 Task: Open a blank sheet, save the file as Society.doc Add Heading 'Aspects of Society:'Aspects of Society: Add the following points with capital alphabetAdd the following points with capital alphabet A.	Education_x000D_
B.	Politics_x000D_
C.	Economy_x000D_
Select the entire thext and change line spacing to  3 Select the entire text and apply  Outside Borders ,change the font size of heading and points to 16
Action: Mouse moved to (15, 21)
Screenshot: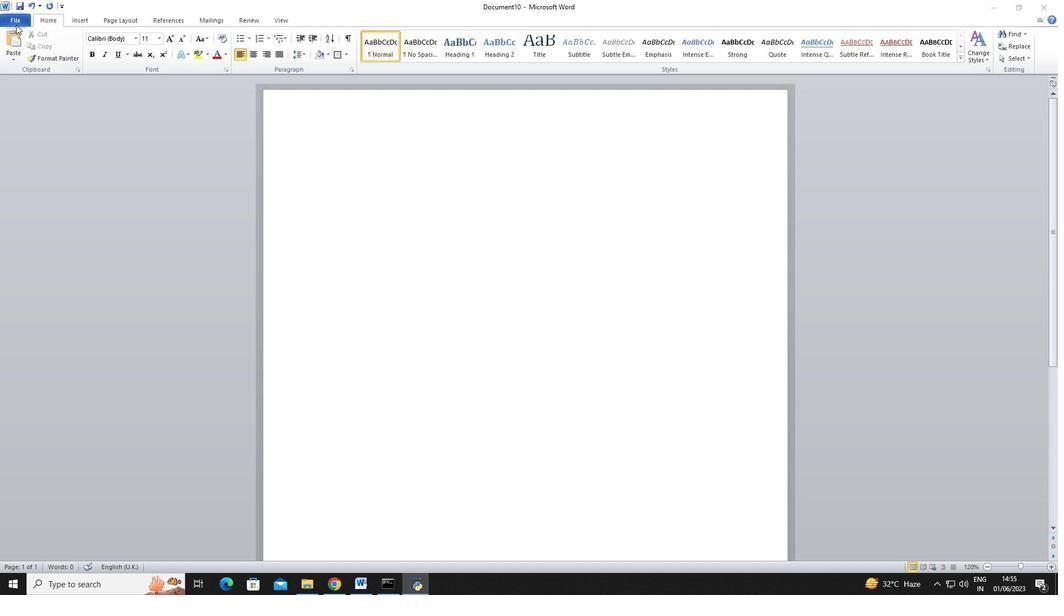 
Action: Mouse pressed left at (15, 21)
Screenshot: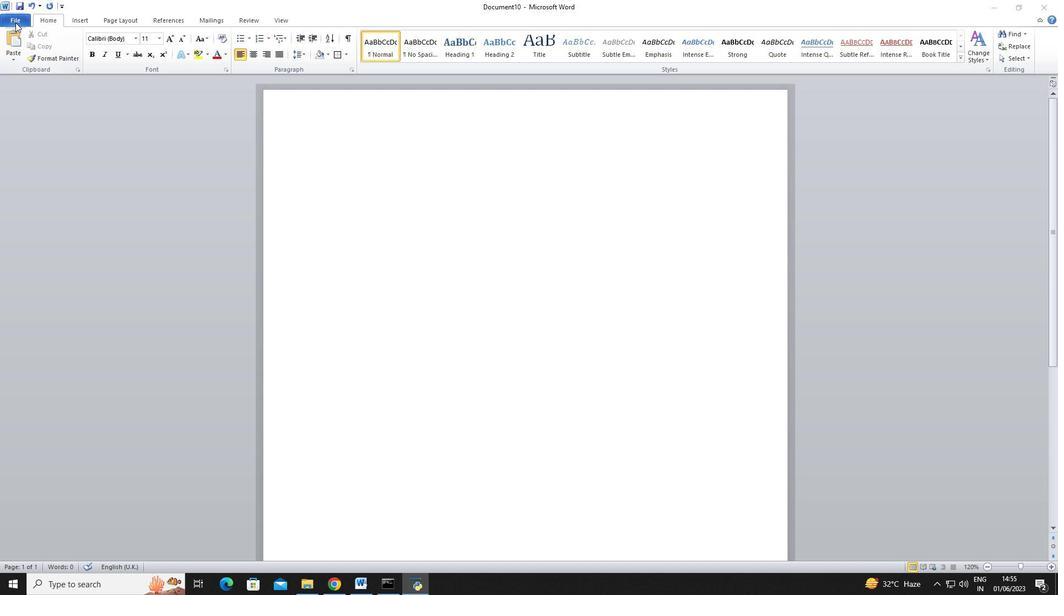 
Action: Mouse pressed left at (15, 21)
Screenshot: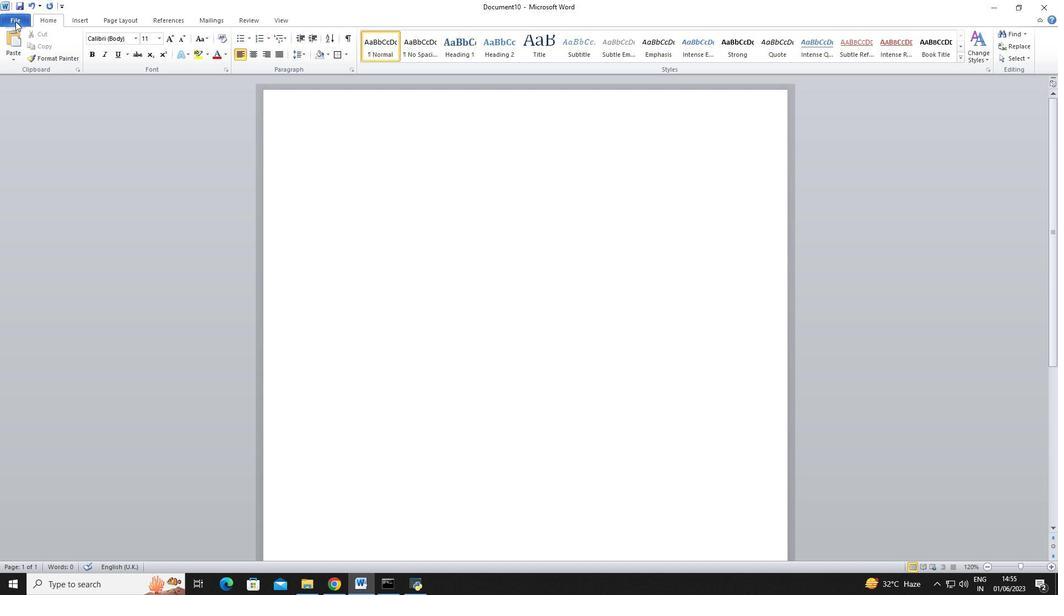 
Action: Mouse moved to (27, 142)
Screenshot: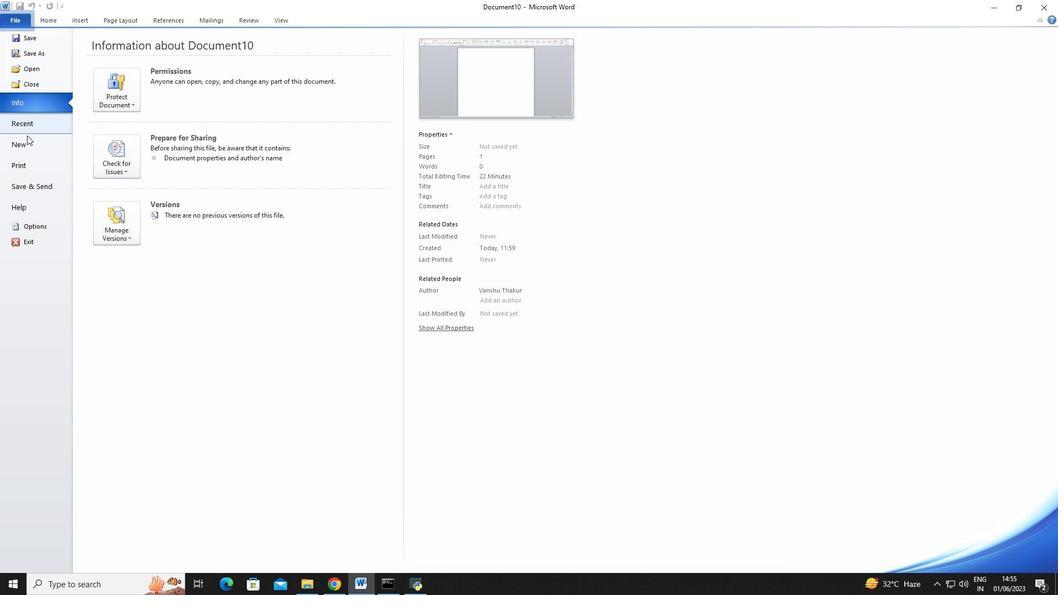 
Action: Mouse pressed left at (27, 142)
Screenshot: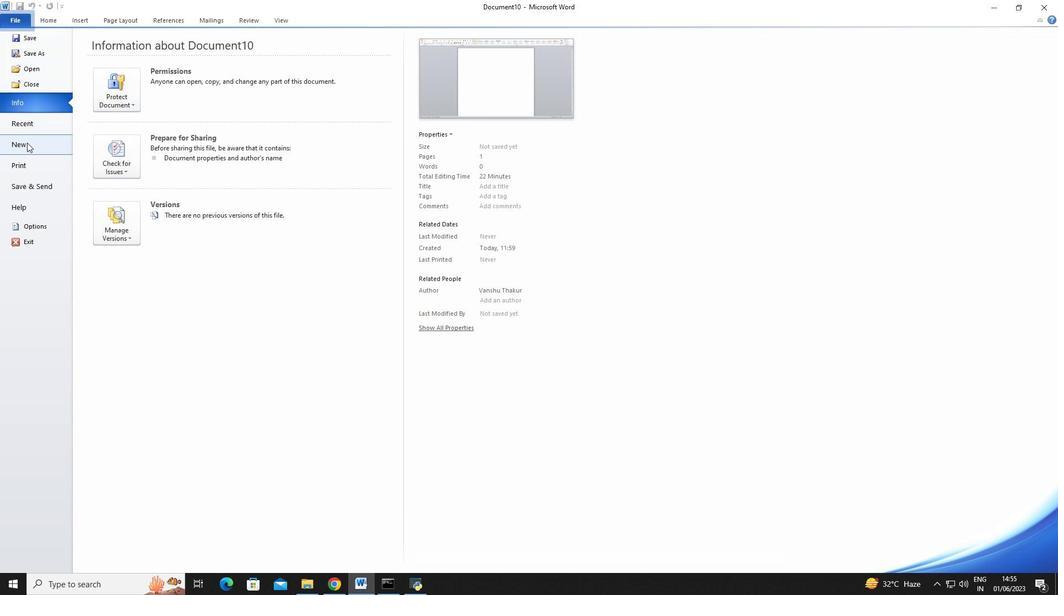 
Action: Mouse moved to (95, 106)
Screenshot: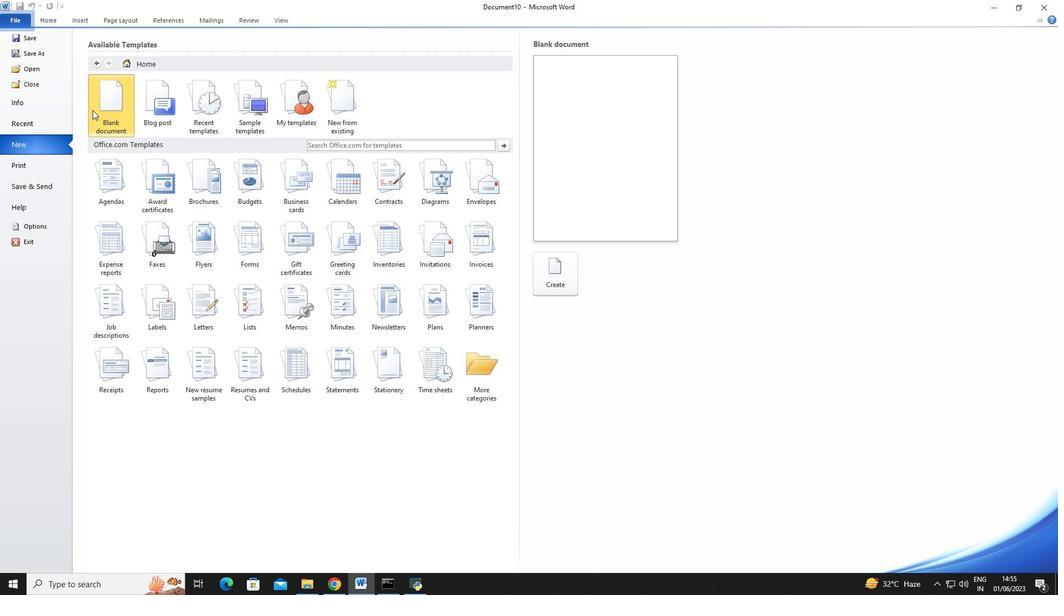 
Action: Mouse pressed left at (95, 106)
Screenshot: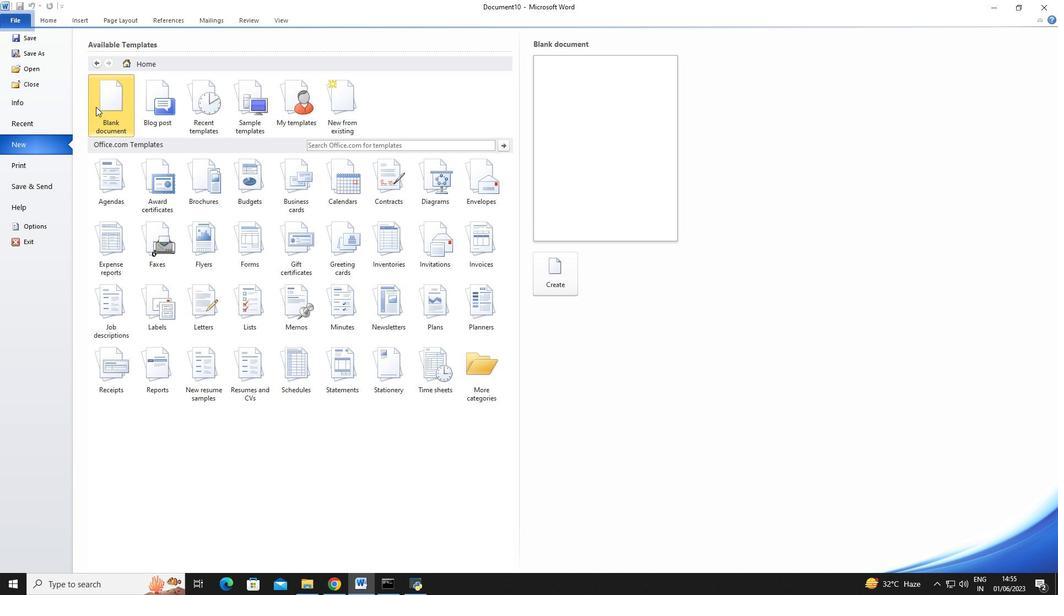 
Action: Mouse moved to (563, 285)
Screenshot: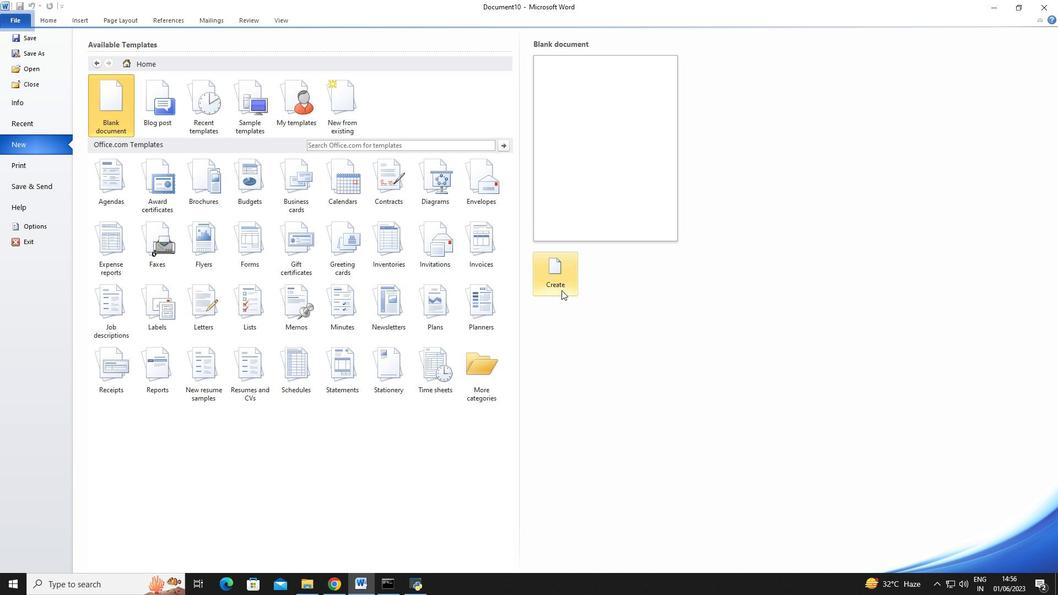 
Action: Mouse pressed left at (563, 285)
Screenshot: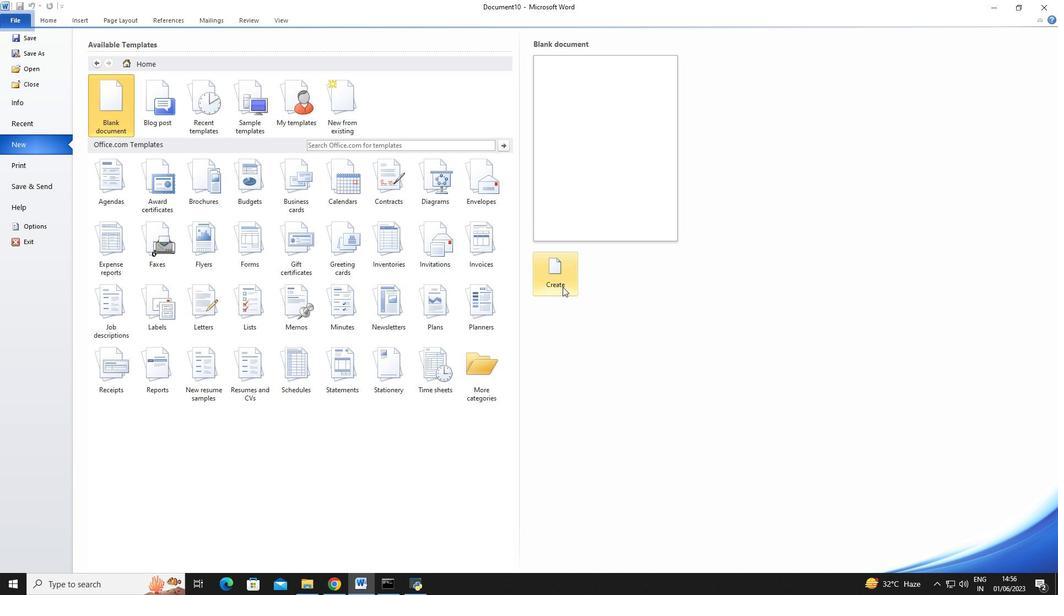
Action: Mouse moved to (18, 6)
Screenshot: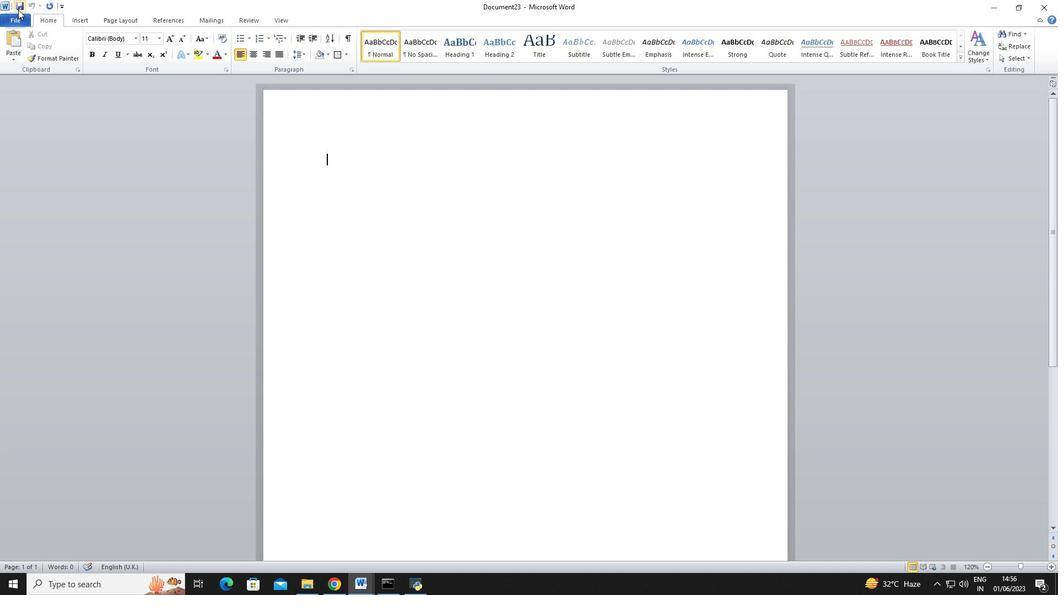 
Action: Mouse pressed left at (18, 6)
Screenshot: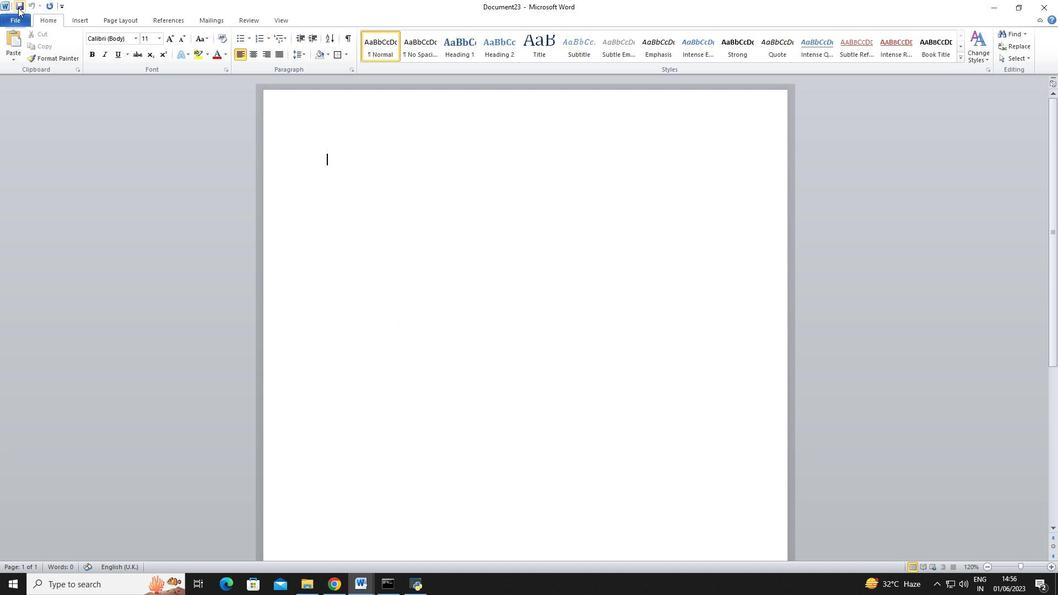 
Action: Mouse moved to (227, 223)
Screenshot: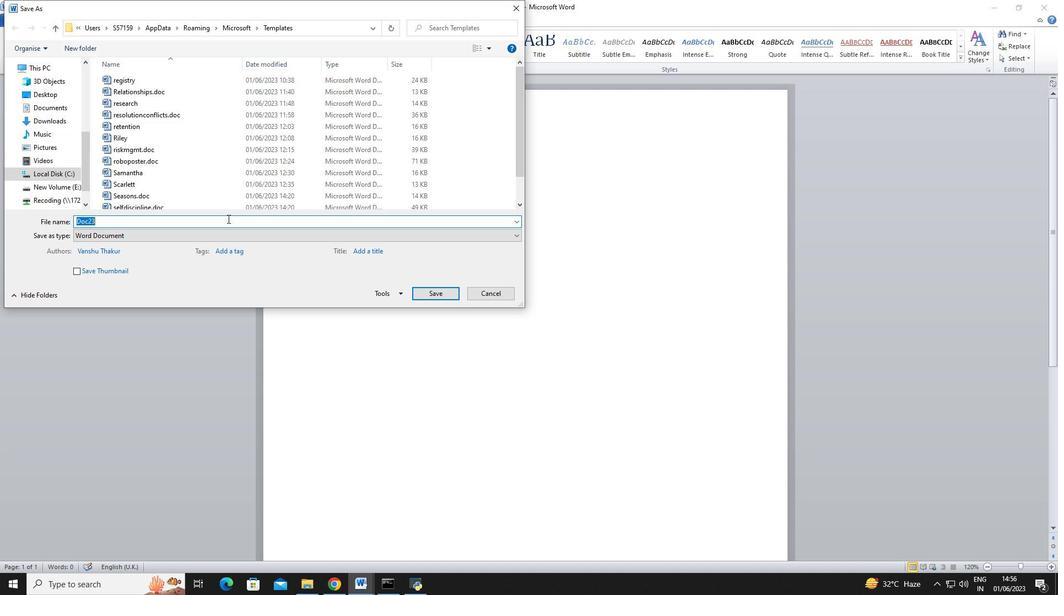 
Action: Key pressed <Key.shift>Society.doc
Screenshot: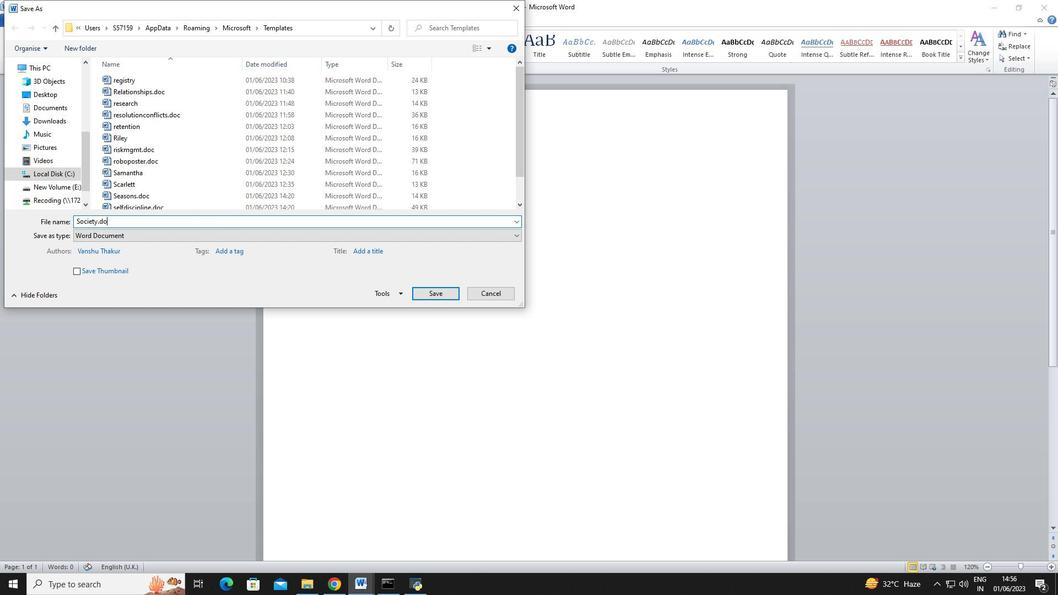 
Action: Mouse moved to (438, 293)
Screenshot: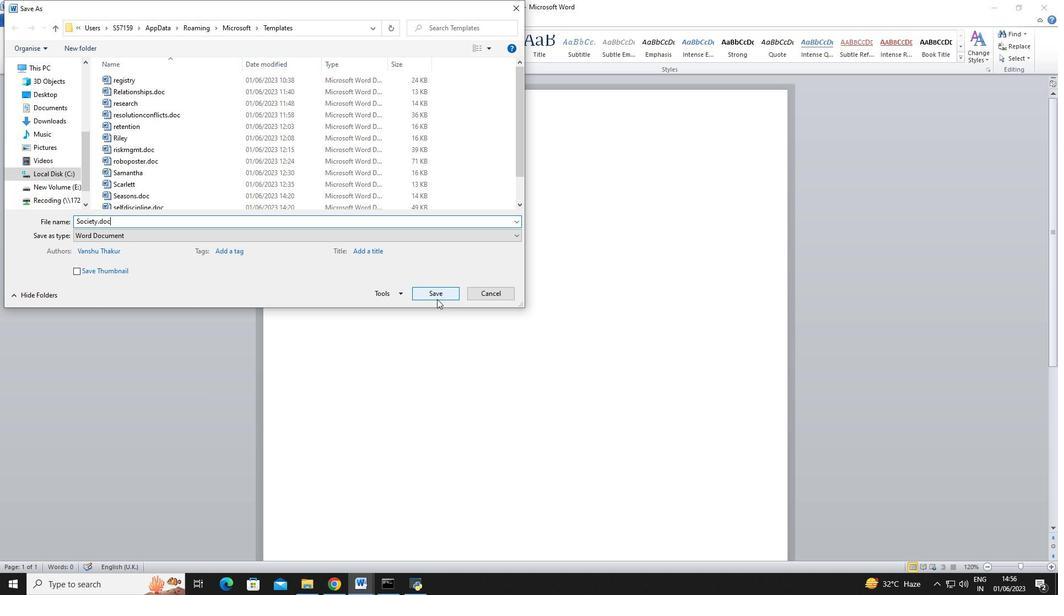 
Action: Mouse pressed left at (438, 293)
Screenshot: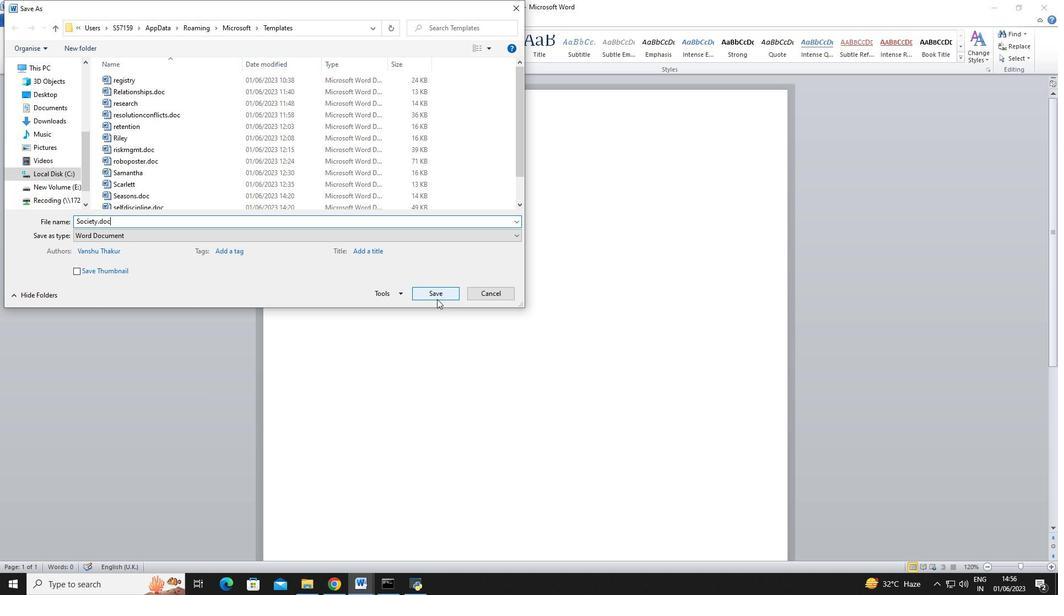 
Action: Mouse moved to (365, 154)
Screenshot: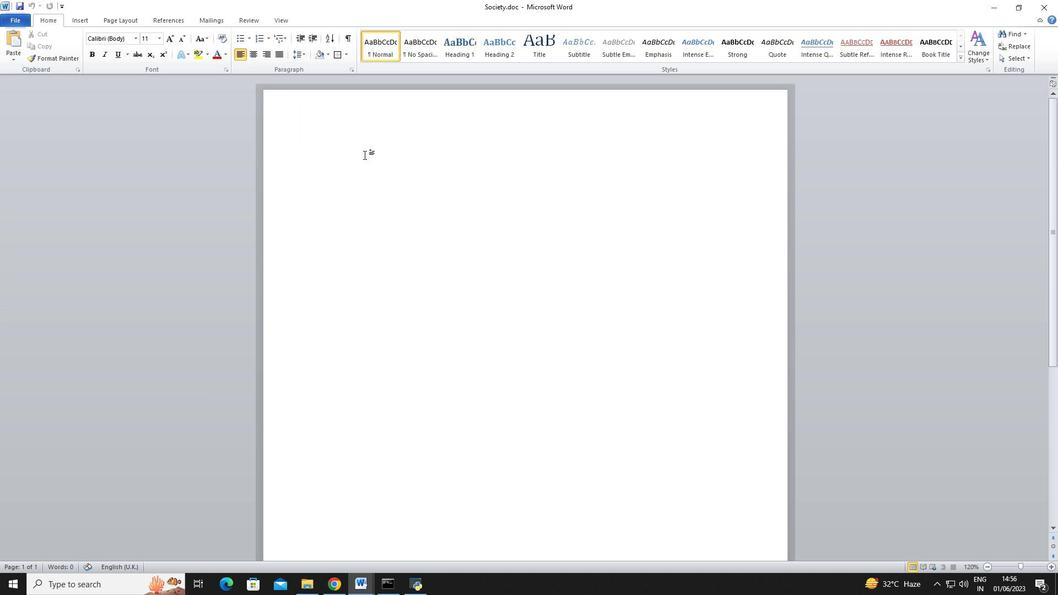 
Action: Mouse pressed left at (365, 154)
Screenshot: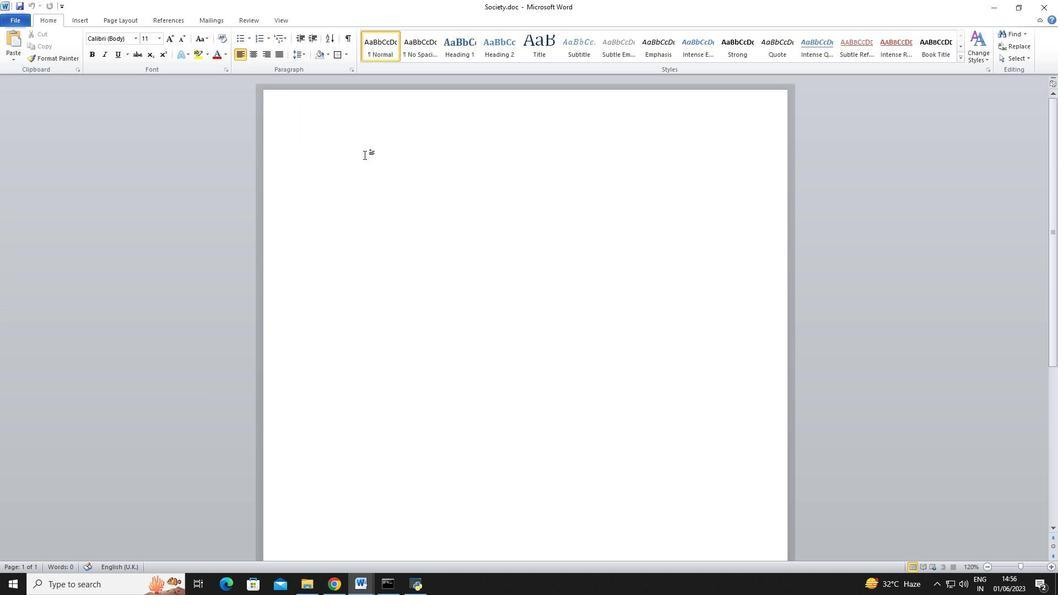 
Action: Key pressed <Key.shift>As
Screenshot: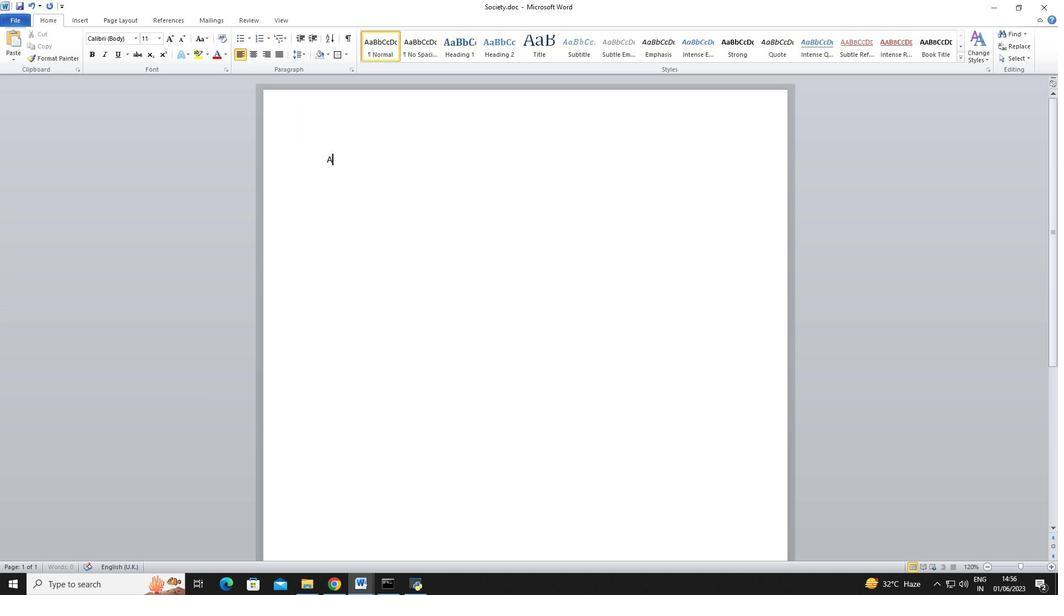 
Action: Mouse moved to (364, 155)
Screenshot: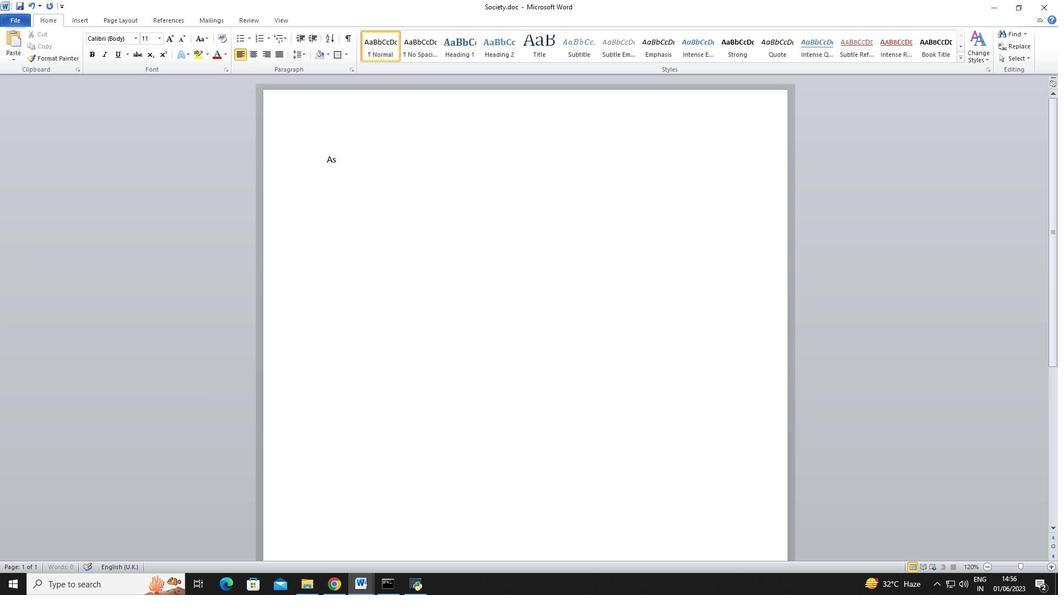 
Action: Key pressed pects<Key.space>of<Key.space><Key.shift>Society
Screenshot: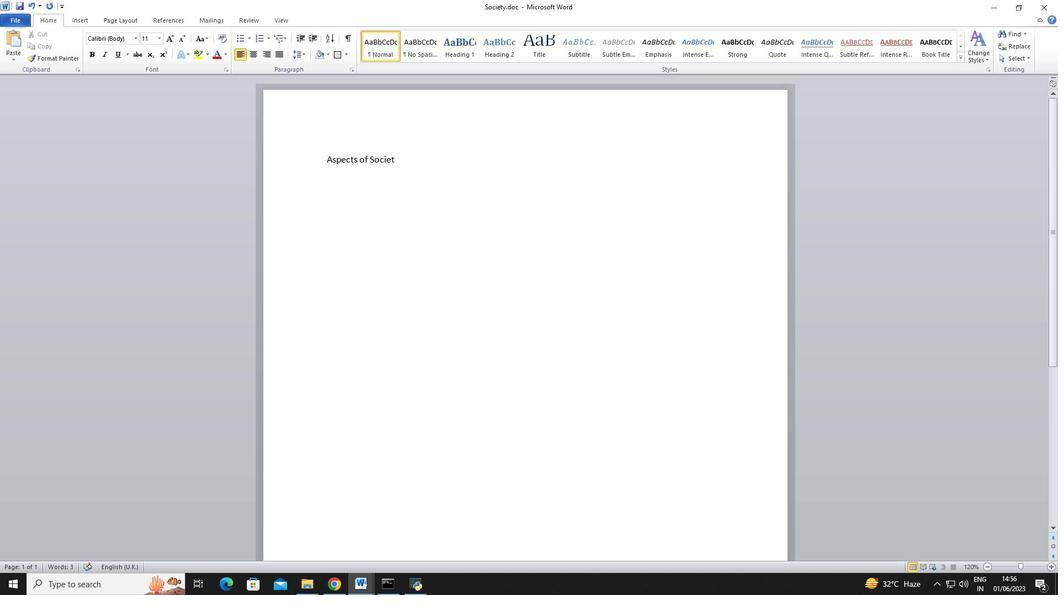 
Action: Mouse moved to (286, 37)
Screenshot: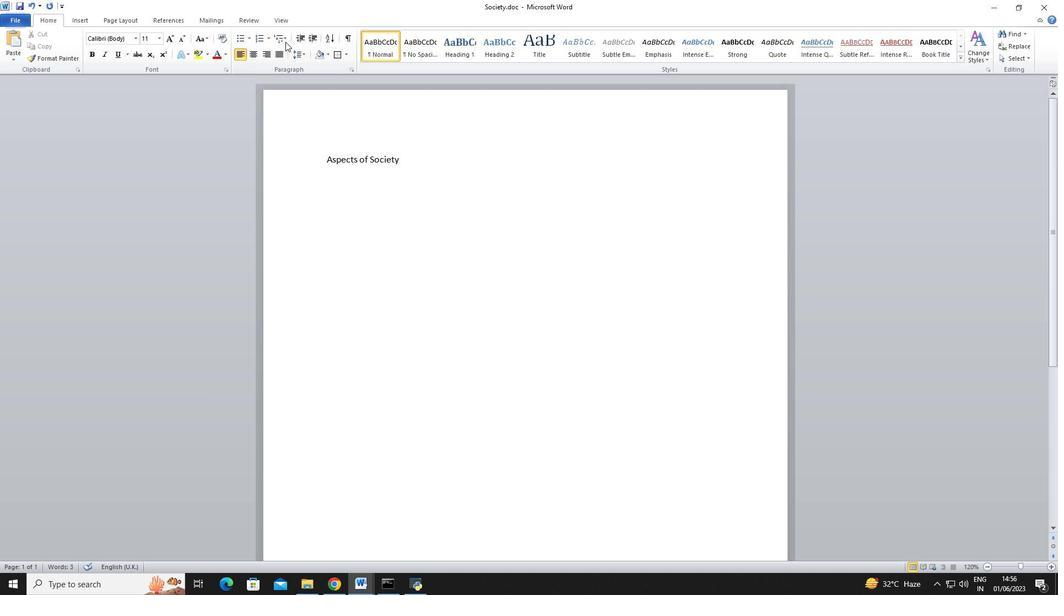 
Action: Mouse pressed left at (286, 37)
Screenshot: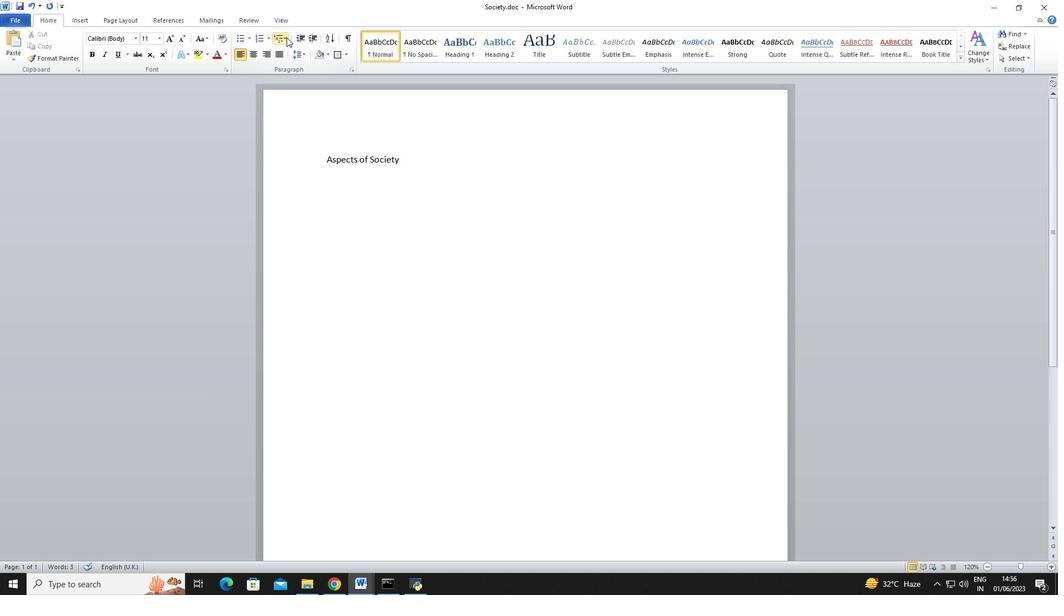 
Action: Mouse moved to (374, 233)
Screenshot: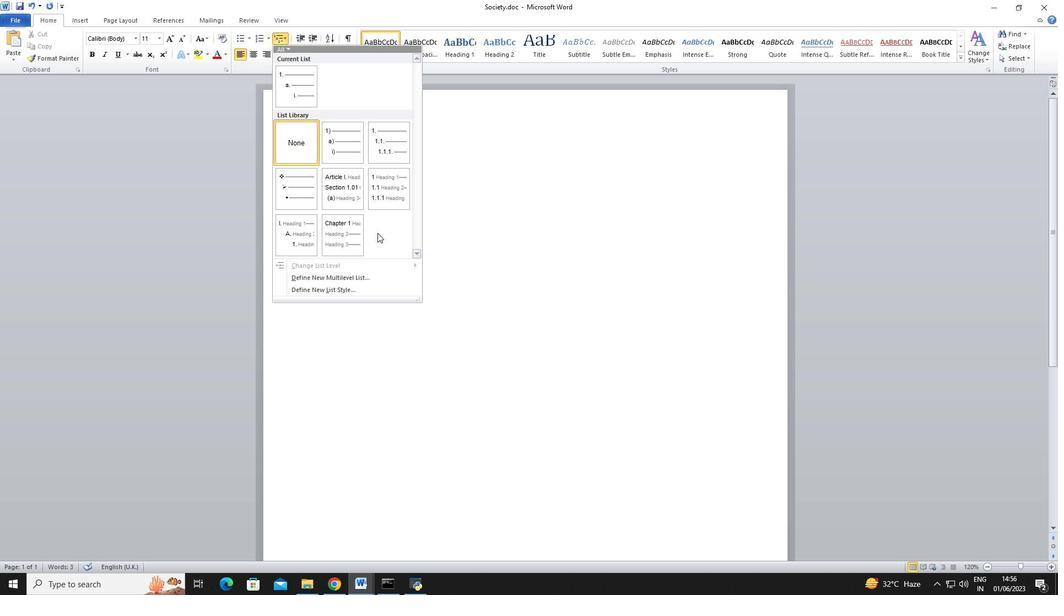 
Action: Mouse scrolled (374, 233) with delta (0, 0)
Screenshot: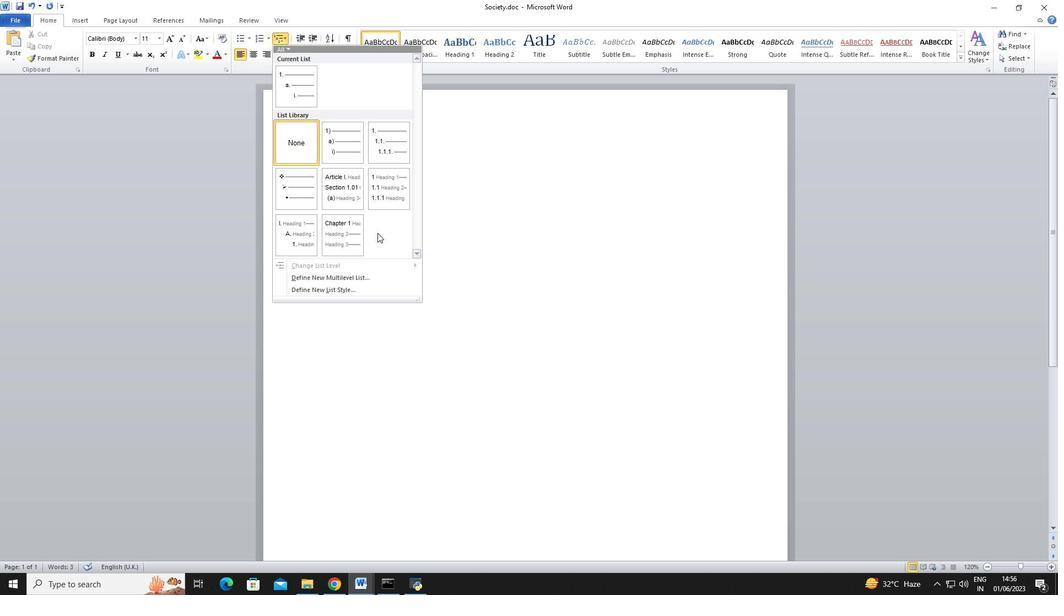 
Action: Mouse scrolled (374, 233) with delta (0, 0)
Screenshot: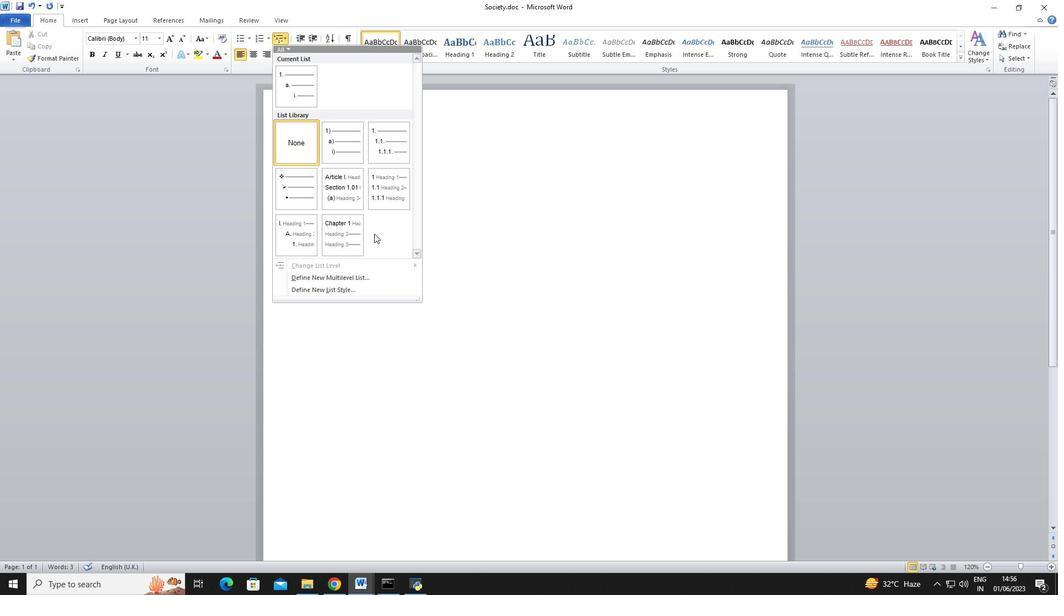 
Action: Mouse moved to (374, 233)
Screenshot: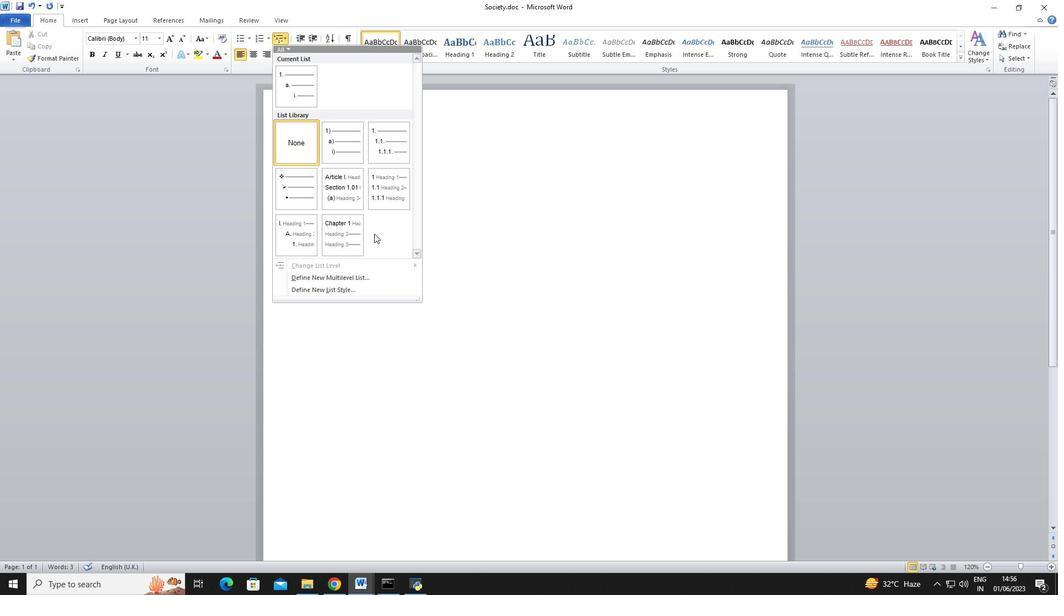 
Action: Mouse scrolled (374, 232) with delta (0, 0)
Screenshot: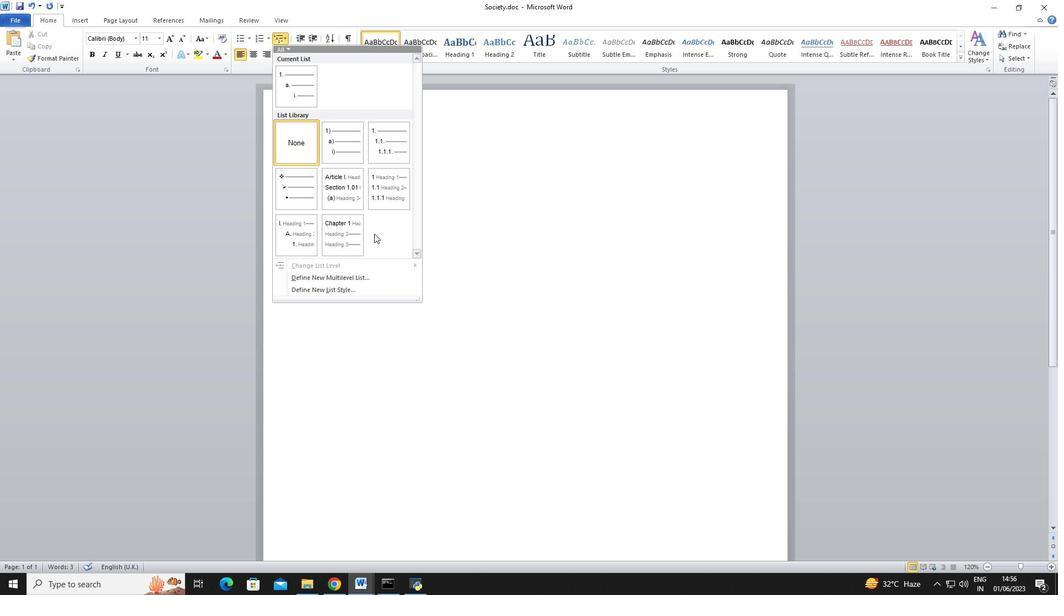 
Action: Mouse moved to (375, 233)
Screenshot: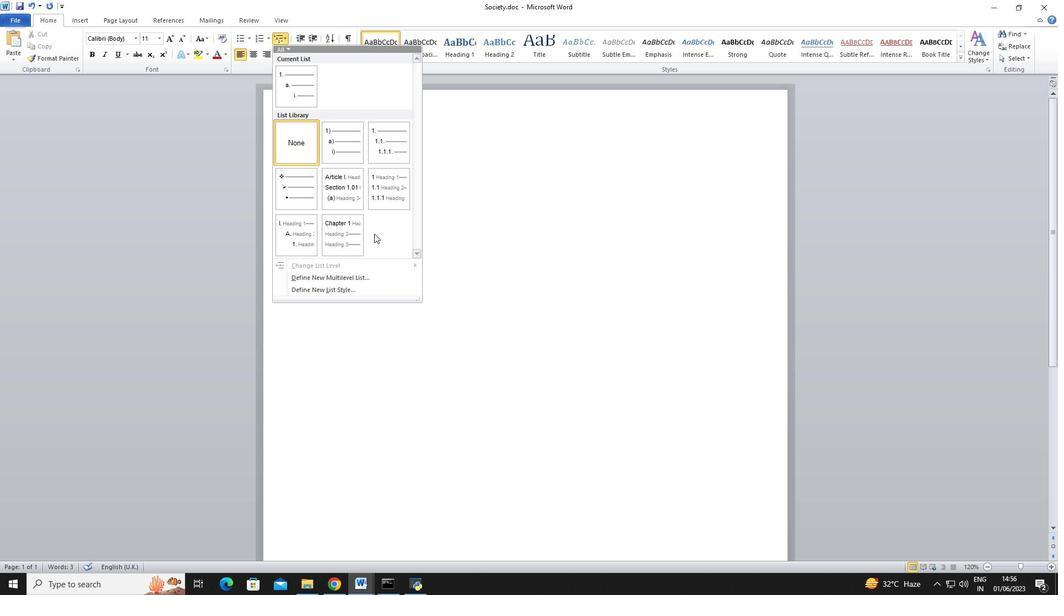 
Action: Mouse scrolled (375, 232) with delta (0, 0)
Screenshot: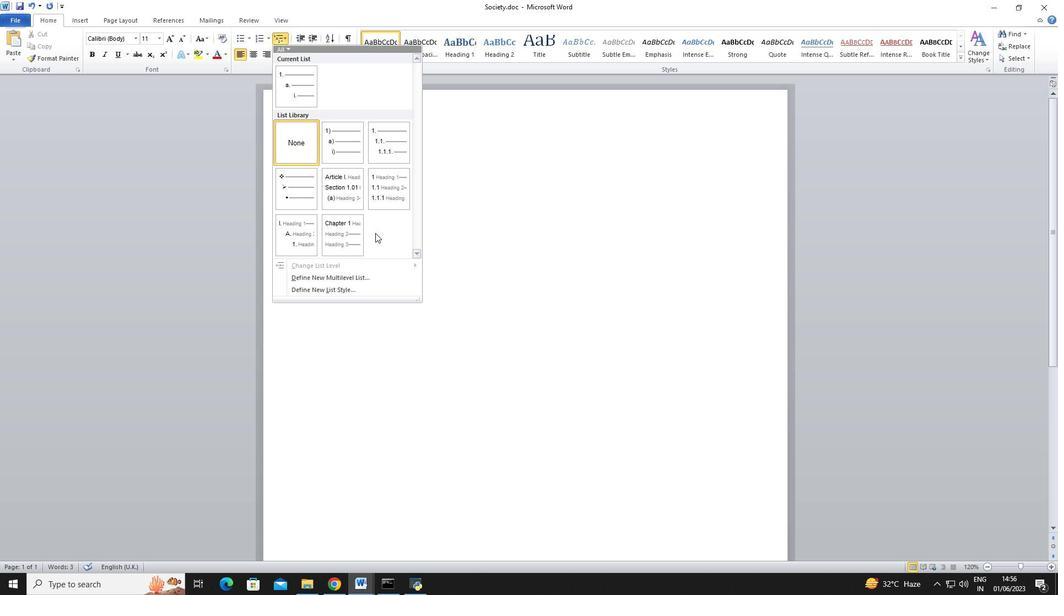 
Action: Mouse moved to (358, 0)
Screenshot: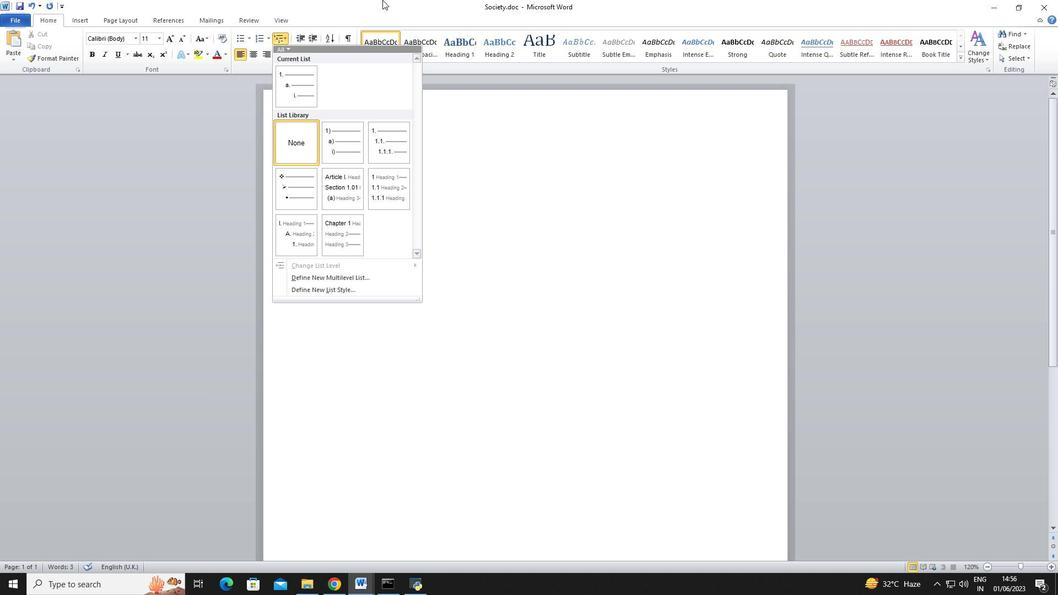 
Action: Mouse pressed left at (358, 0)
Screenshot: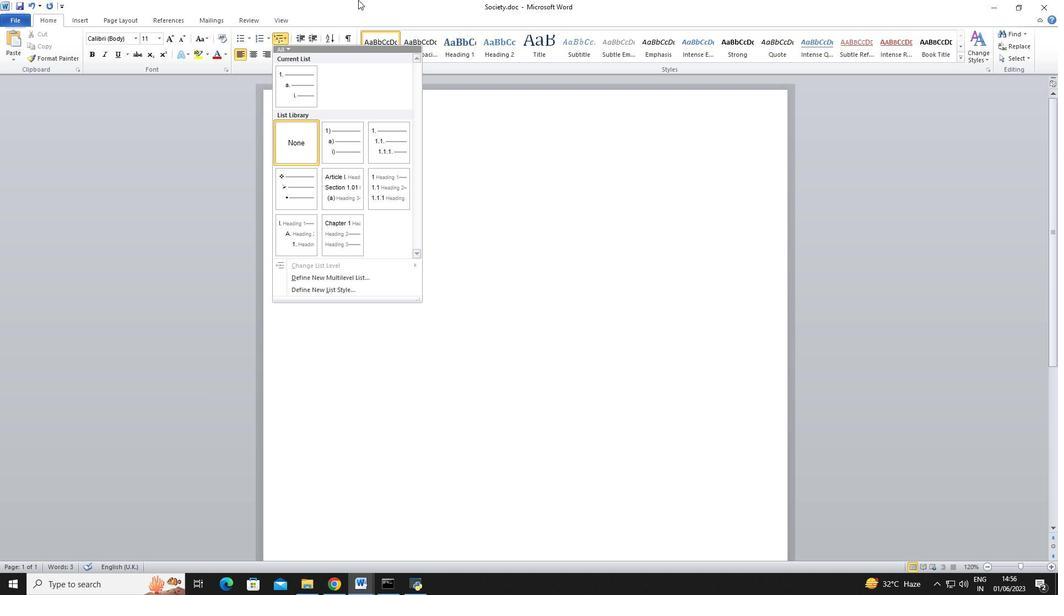 
Action: Mouse moved to (285, 40)
Screenshot: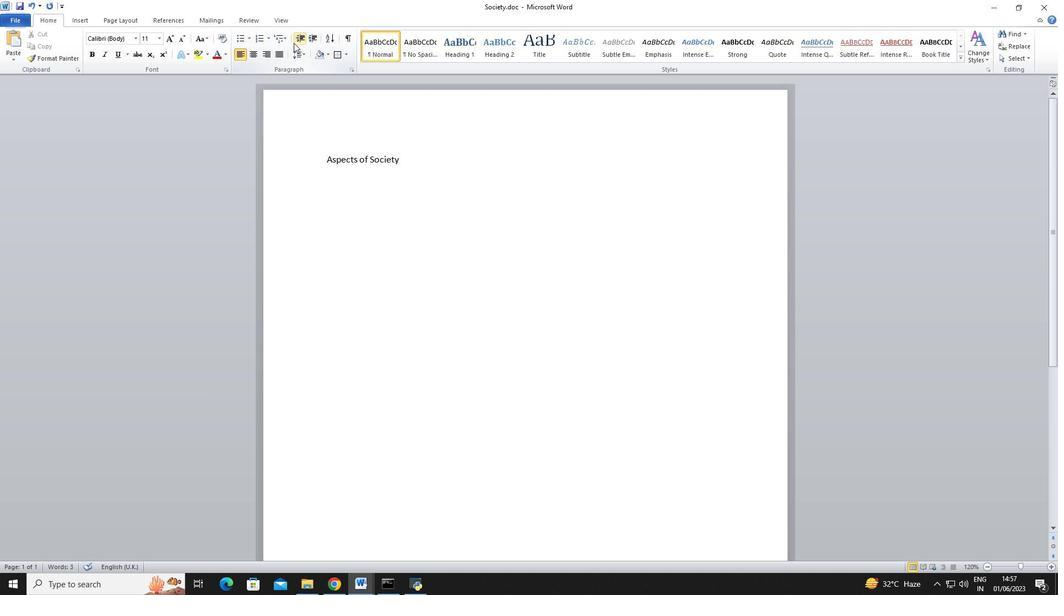 
Action: Mouse pressed left at (285, 40)
Screenshot: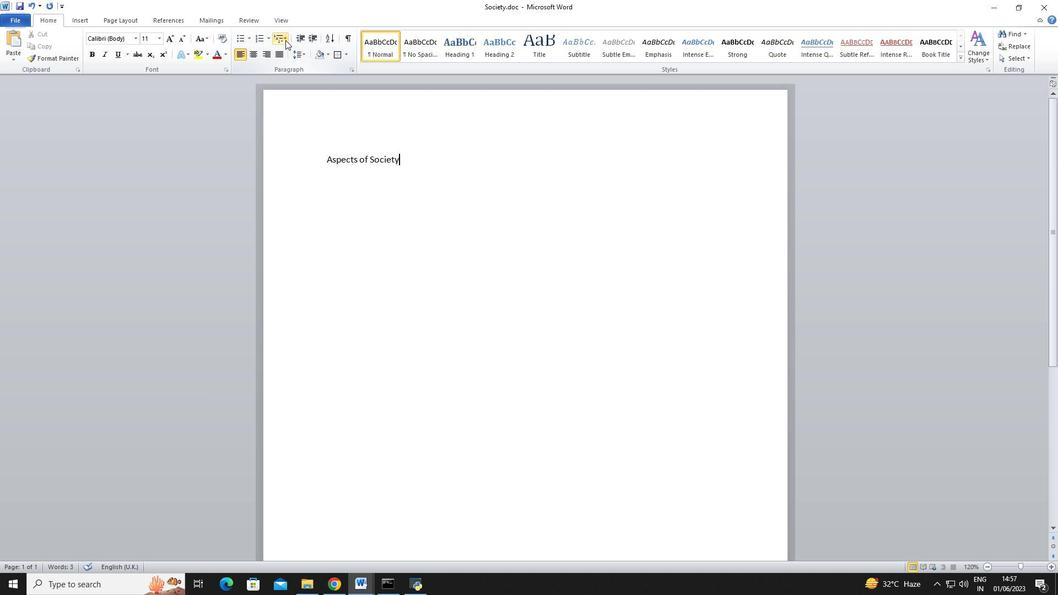 
Action: Mouse moved to (266, 37)
Screenshot: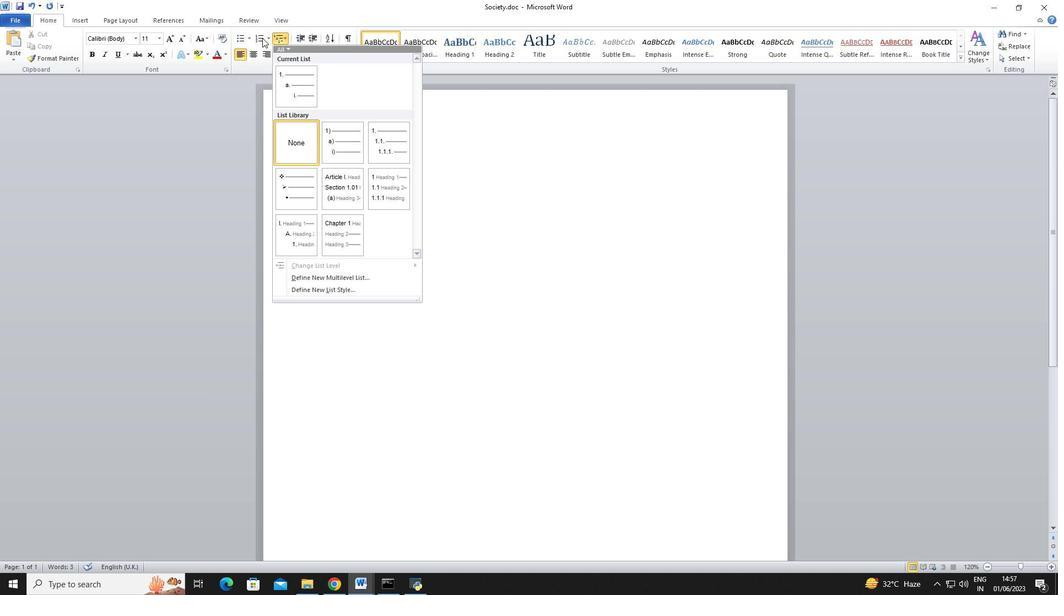 
Action: Mouse pressed left at (266, 37)
Screenshot: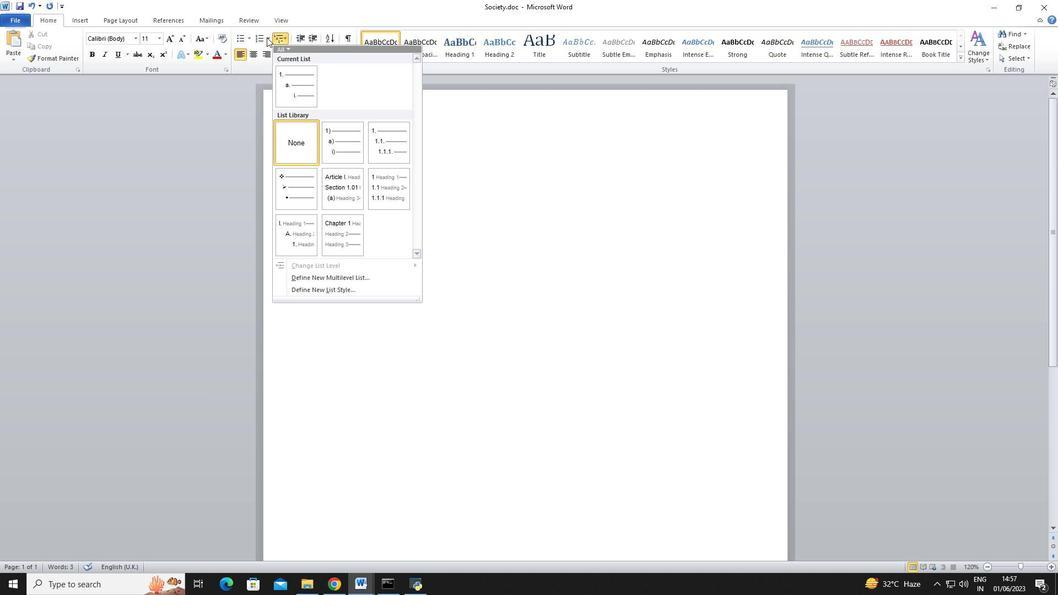 
Action: Mouse moved to (329, 108)
Screenshot: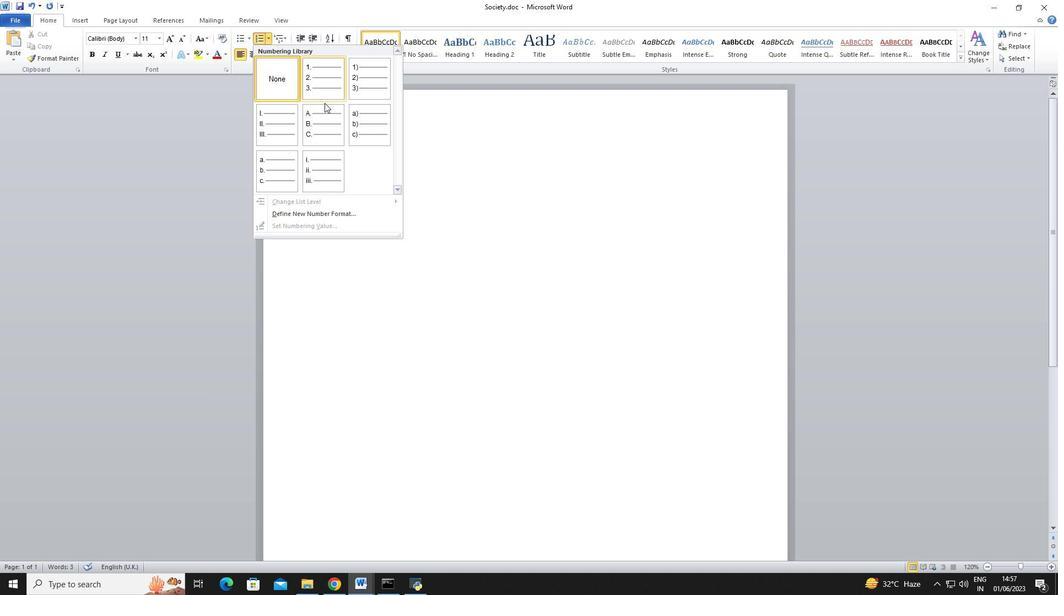 
Action: Mouse pressed left at (329, 108)
Screenshot: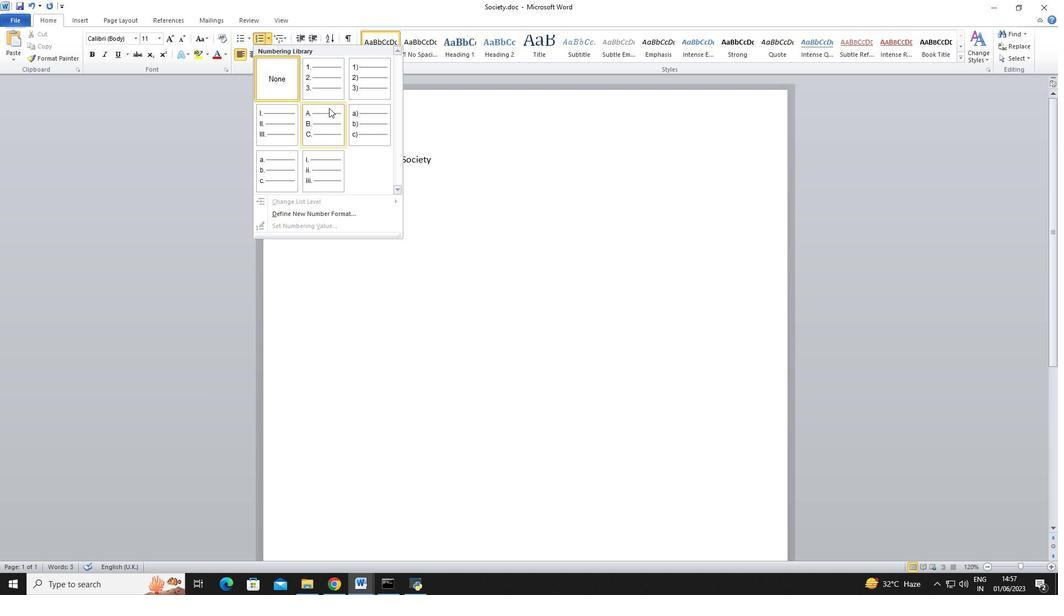 
Action: Mouse moved to (360, 159)
Screenshot: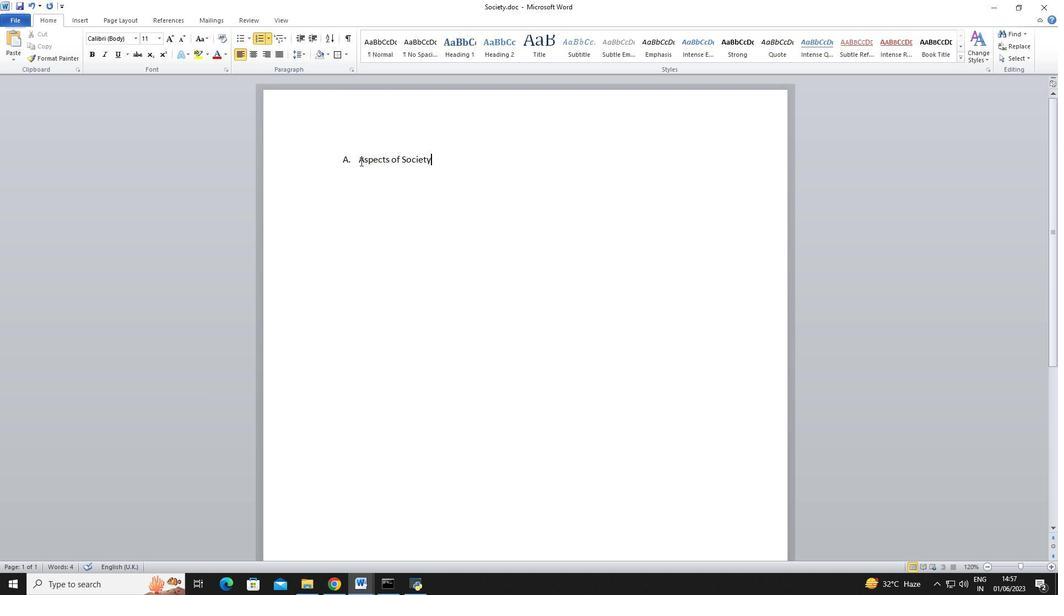 
Action: Mouse pressed left at (360, 159)
Screenshot: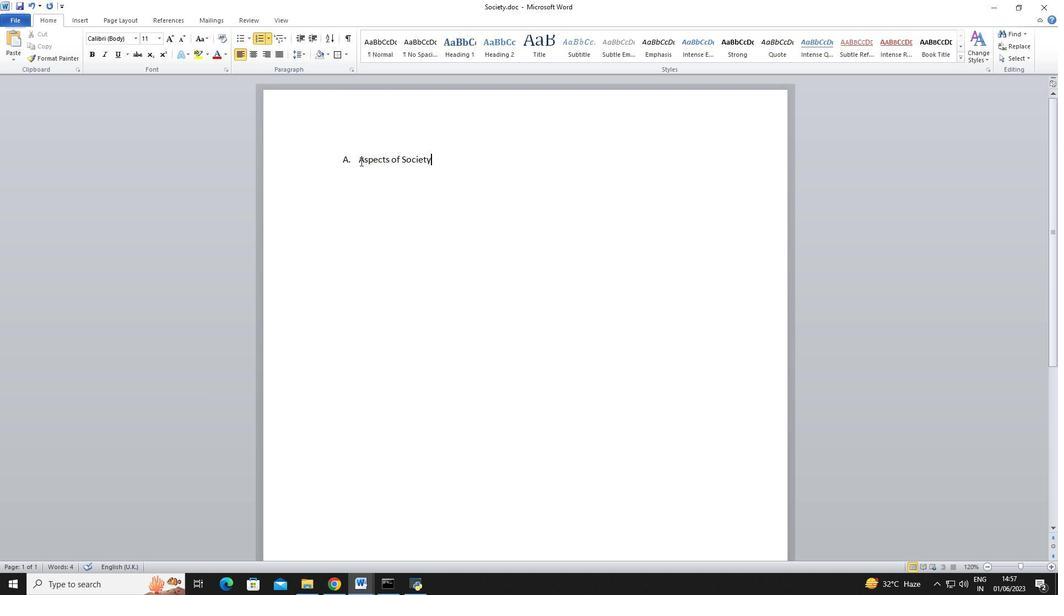 
Action: Mouse moved to (358, 164)
Screenshot: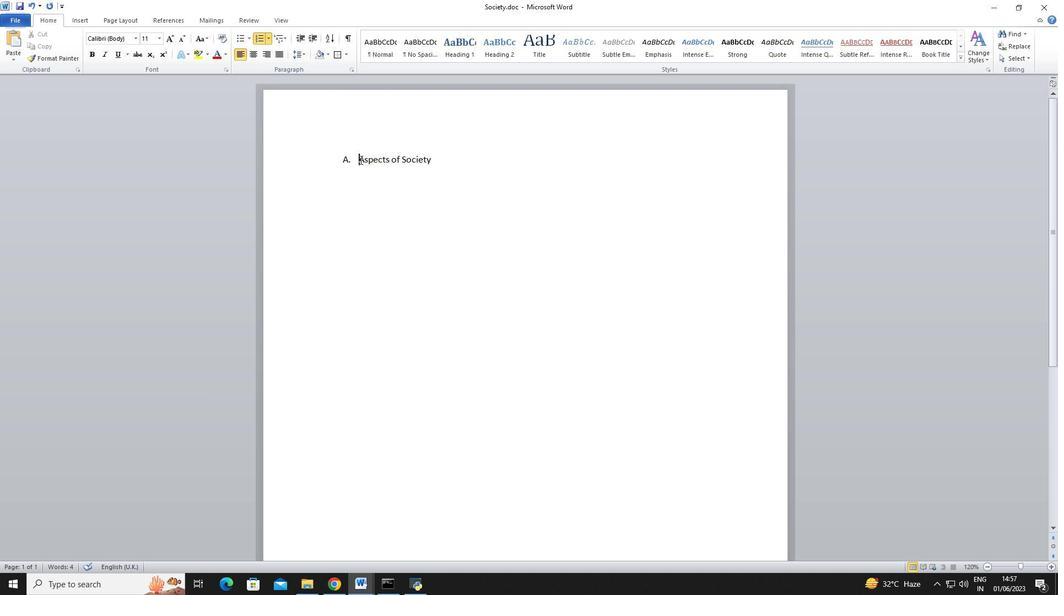 
Action: Key pressed <Key.backspace>
Screenshot: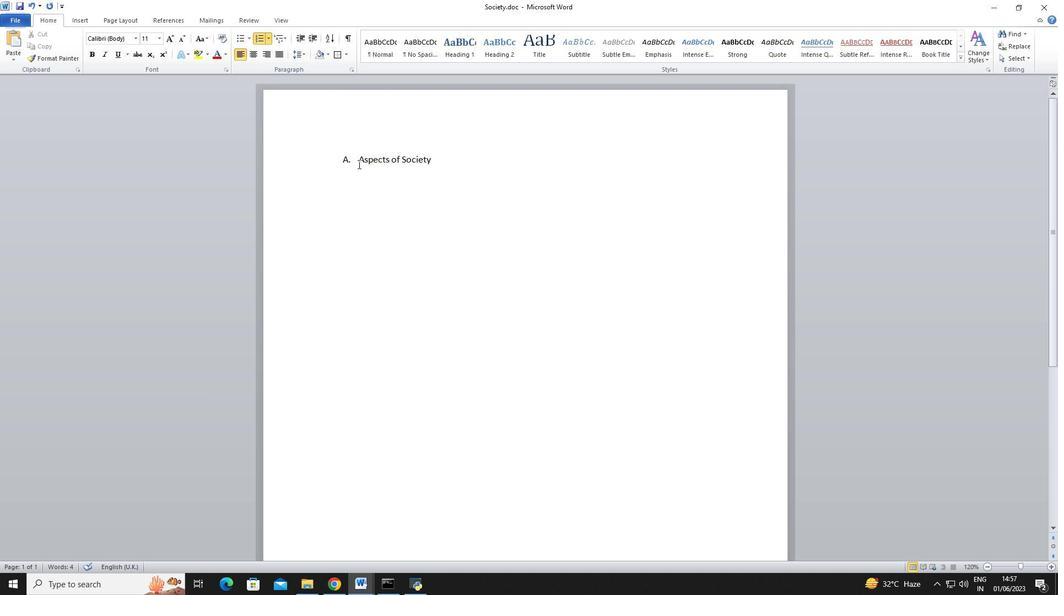 
Action: Mouse moved to (436, 164)
Screenshot: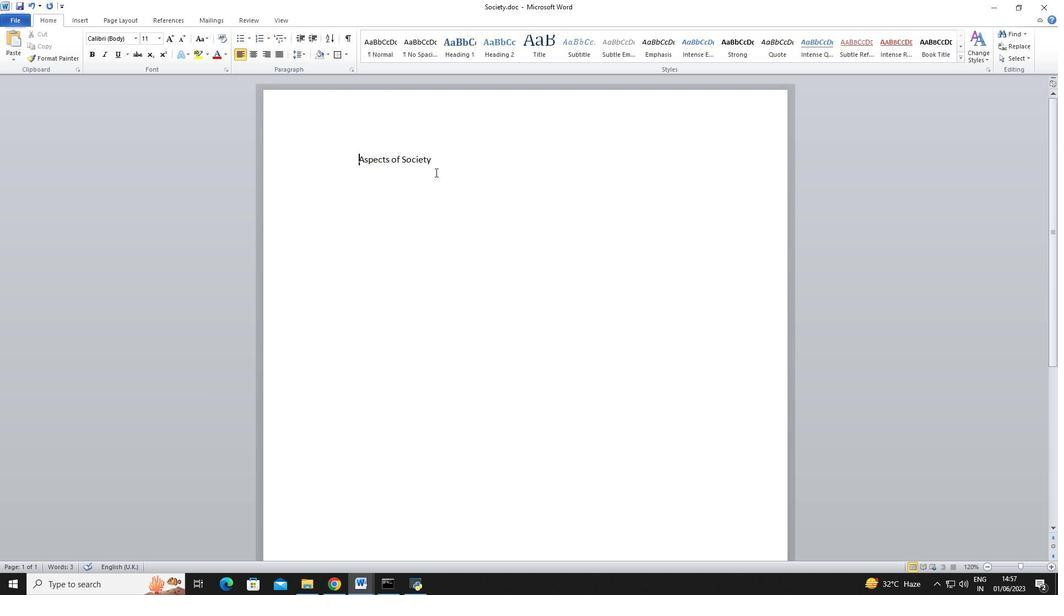 
Action: Mouse pressed left at (436, 164)
Screenshot: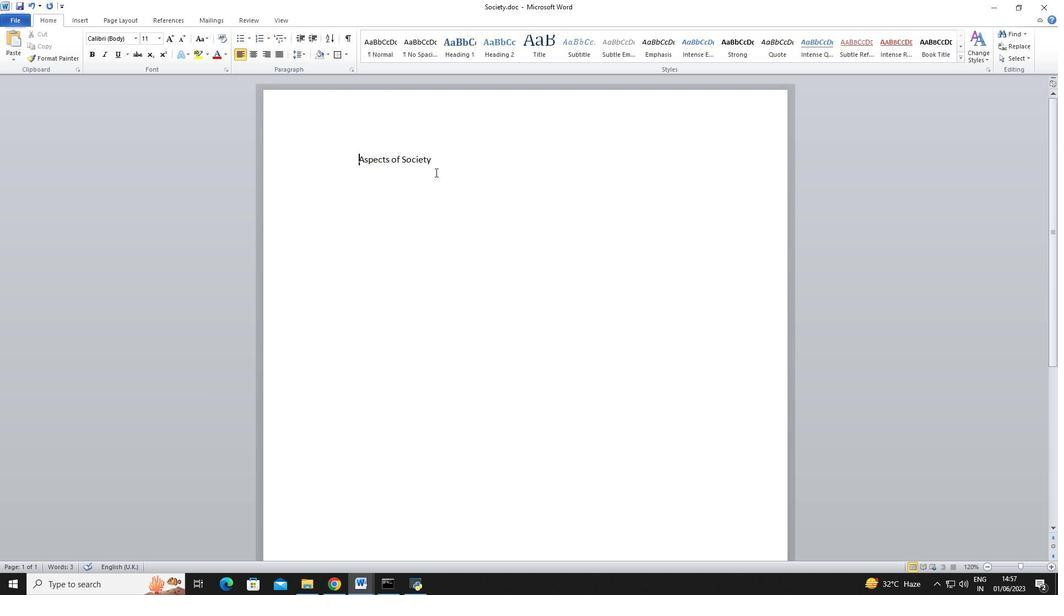 
Action: Key pressed <Key.enter>
Screenshot: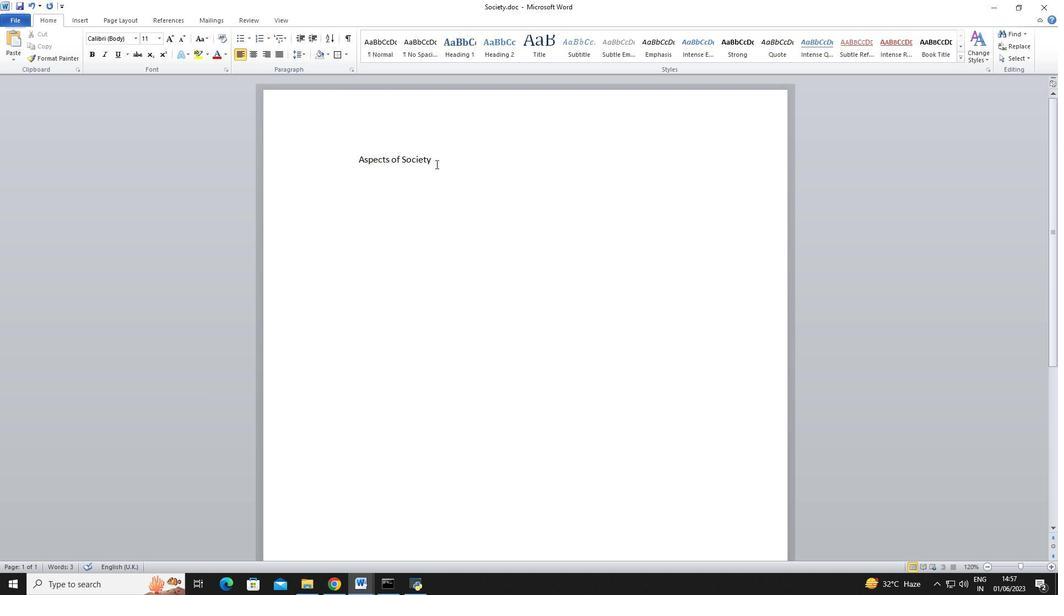 
Action: Mouse moved to (263, 39)
Screenshot: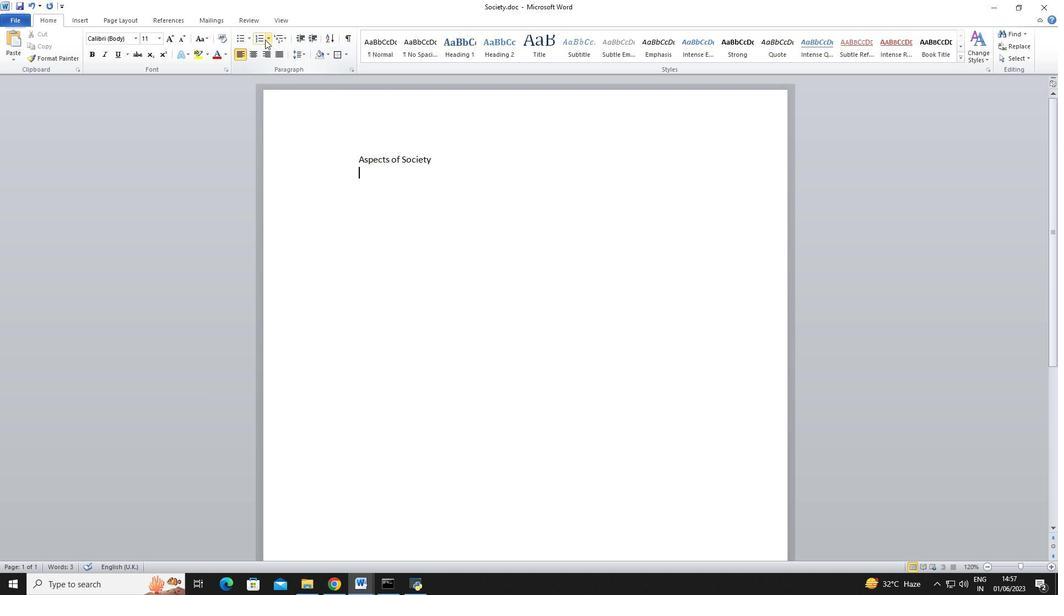 
Action: Mouse pressed left at (263, 39)
Screenshot: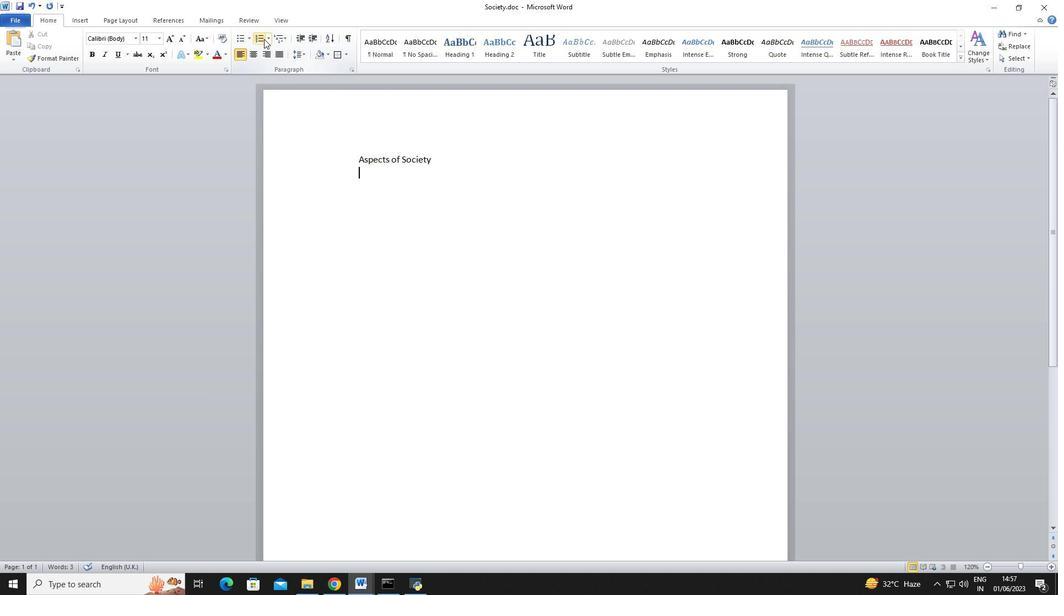 
Action: Mouse moved to (395, 200)
Screenshot: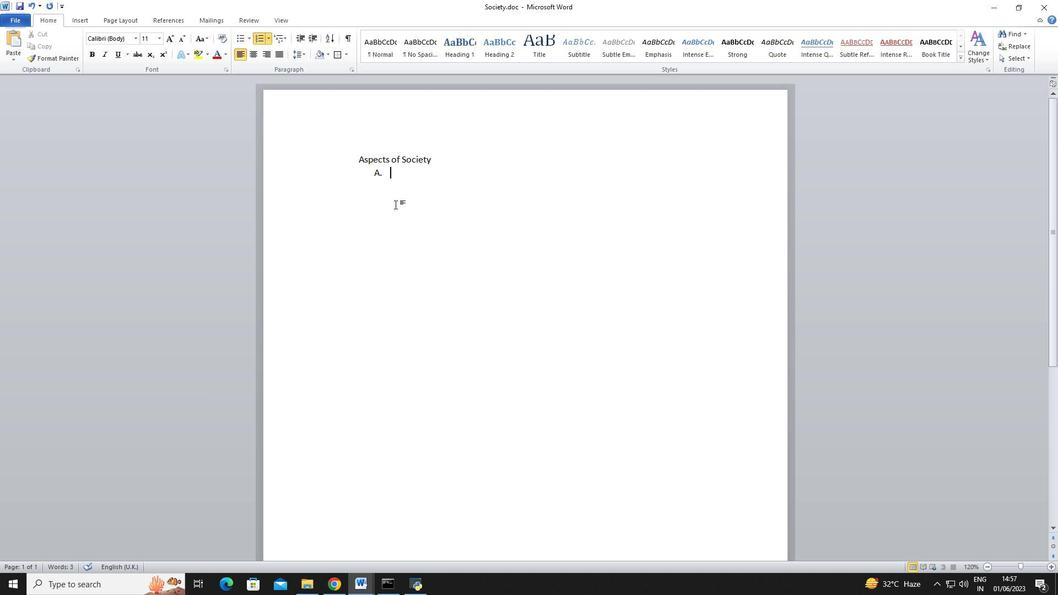 
Action: Key pressed <Key.shift><Key.shift><Key.shift>Education<Key.enter><Key.shift><Key.shift><Key.shift><Key.shift><Key.shift>Politics<Key.enter><Key.shift><Key.shift><Key.shift><Key.shift><Key.shift><Key.shift>Economy
Screenshot: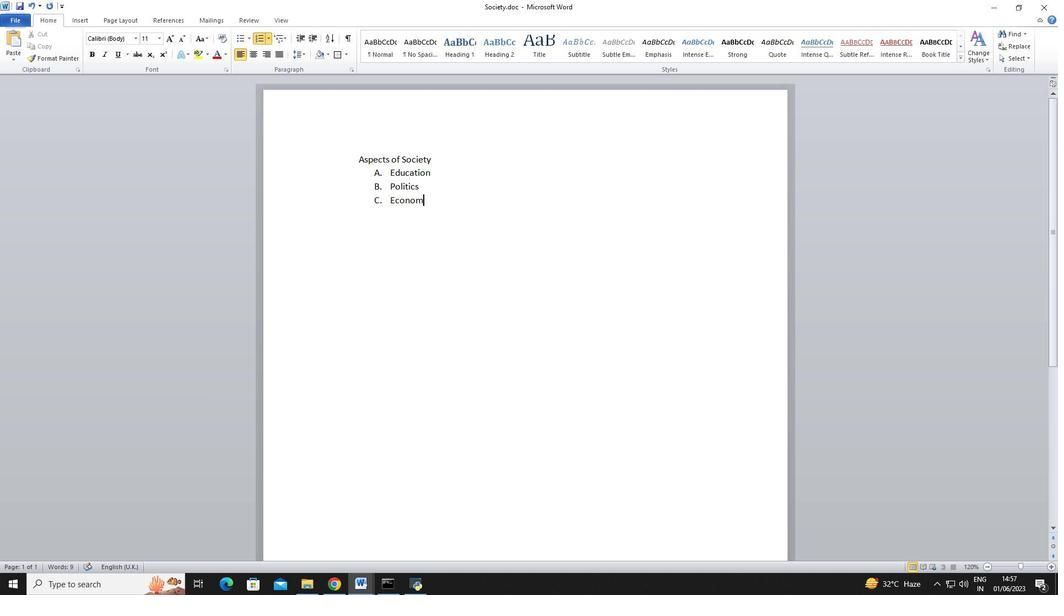 
Action: Mouse moved to (432, 200)
Screenshot: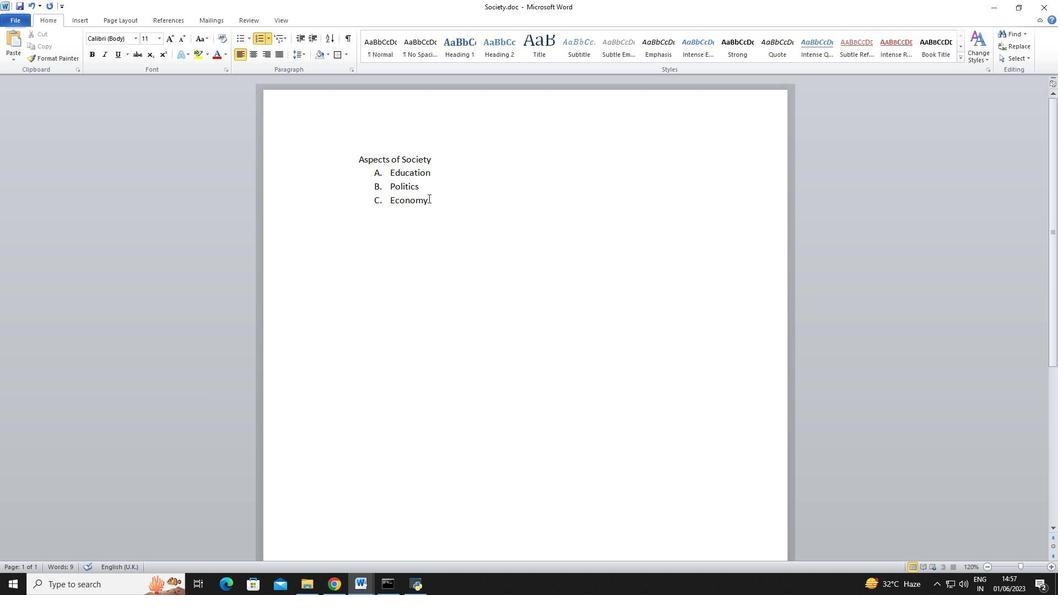 
Action: Mouse pressed left at (432, 200)
Screenshot: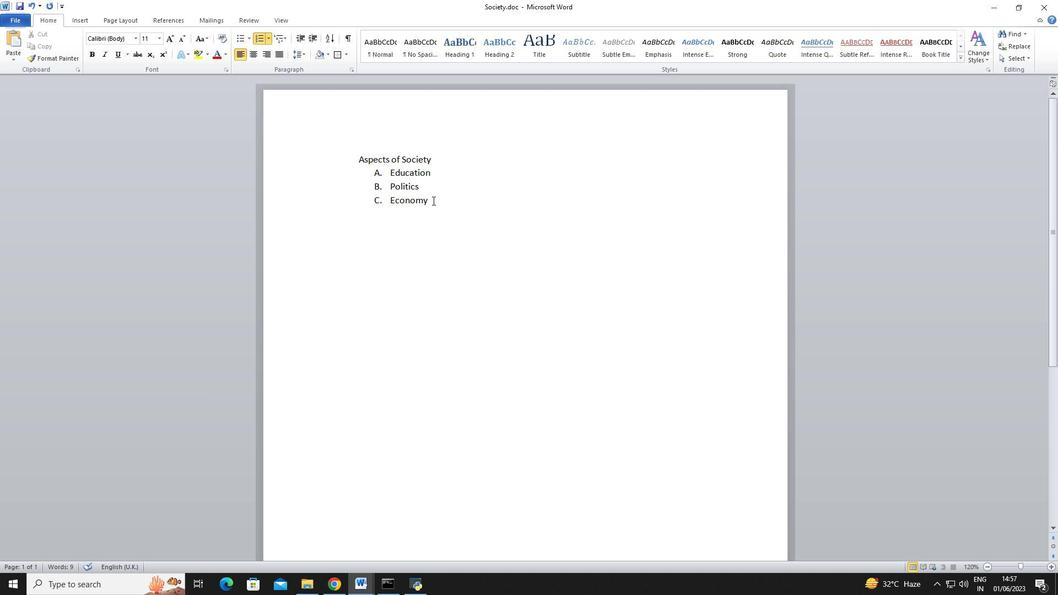 
Action: Mouse moved to (301, 58)
Screenshot: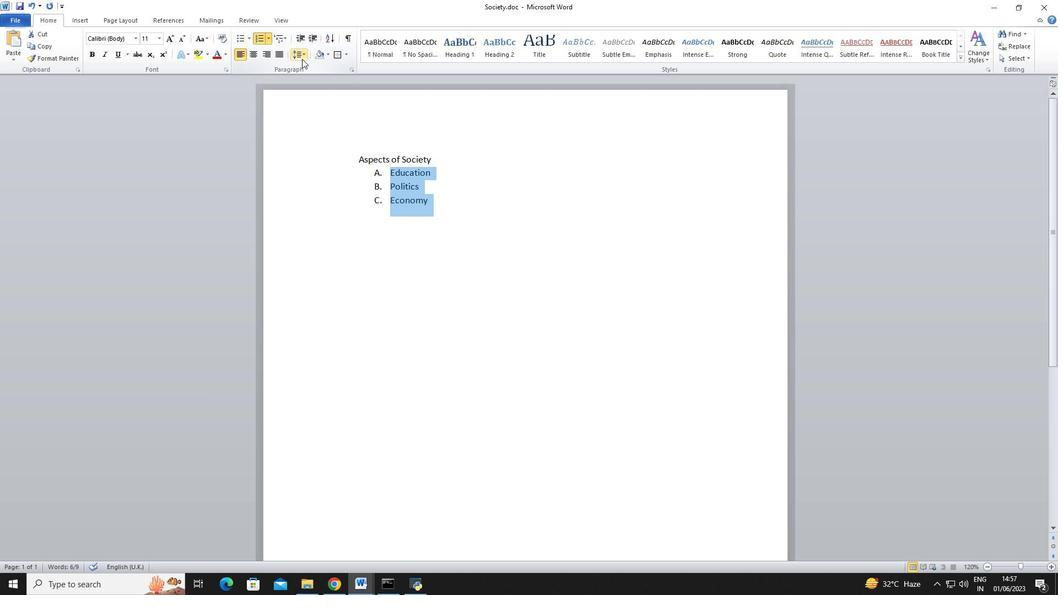 
Action: Mouse pressed left at (301, 58)
Screenshot: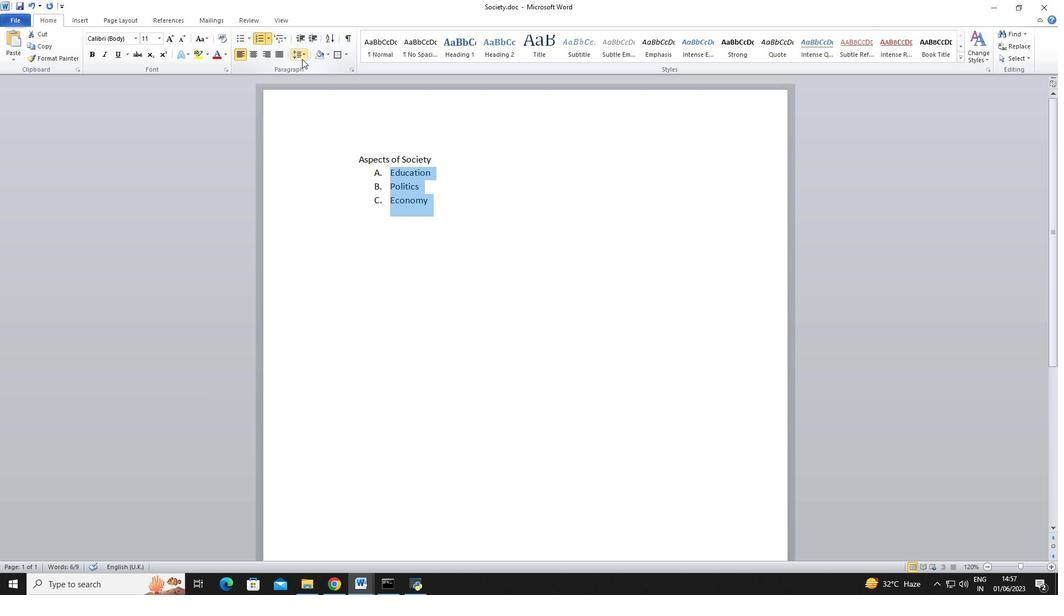 
Action: Mouse moved to (322, 136)
Screenshot: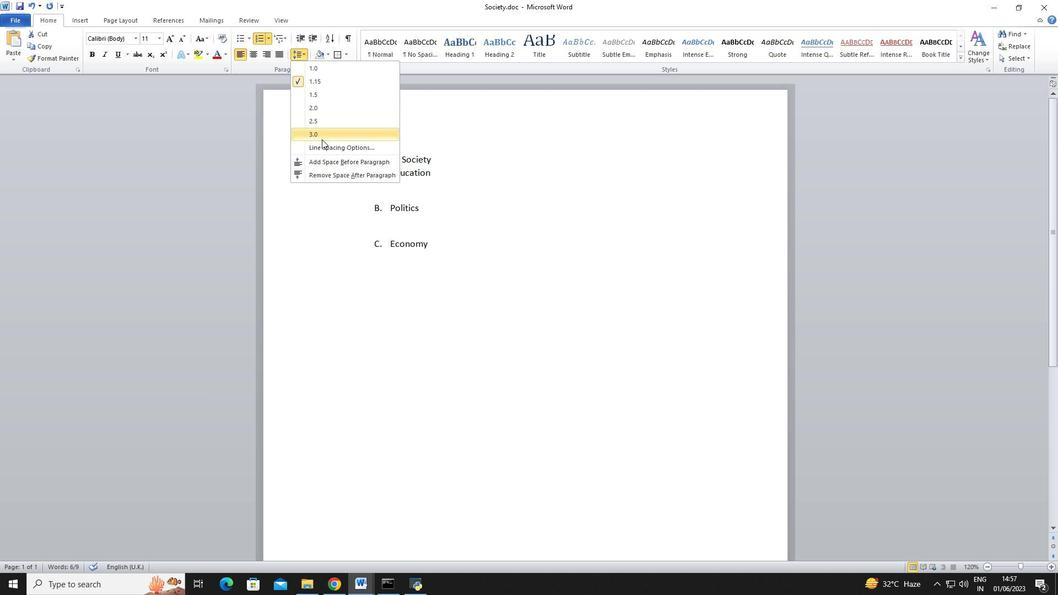 
Action: Mouse pressed left at (322, 136)
Screenshot: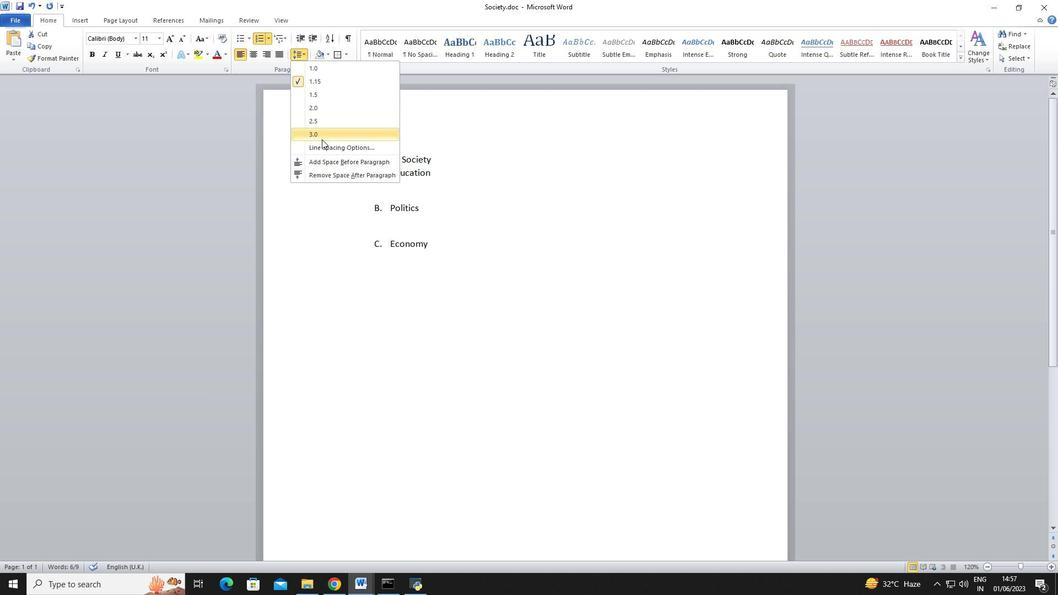 
Action: Mouse moved to (347, 55)
Screenshot: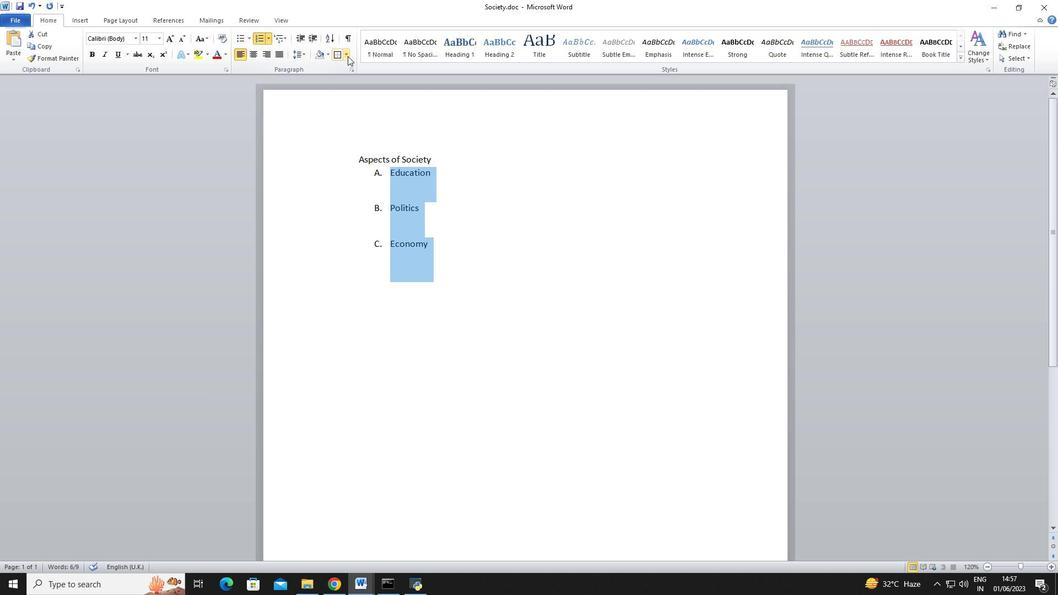 
Action: Mouse pressed left at (347, 55)
Screenshot: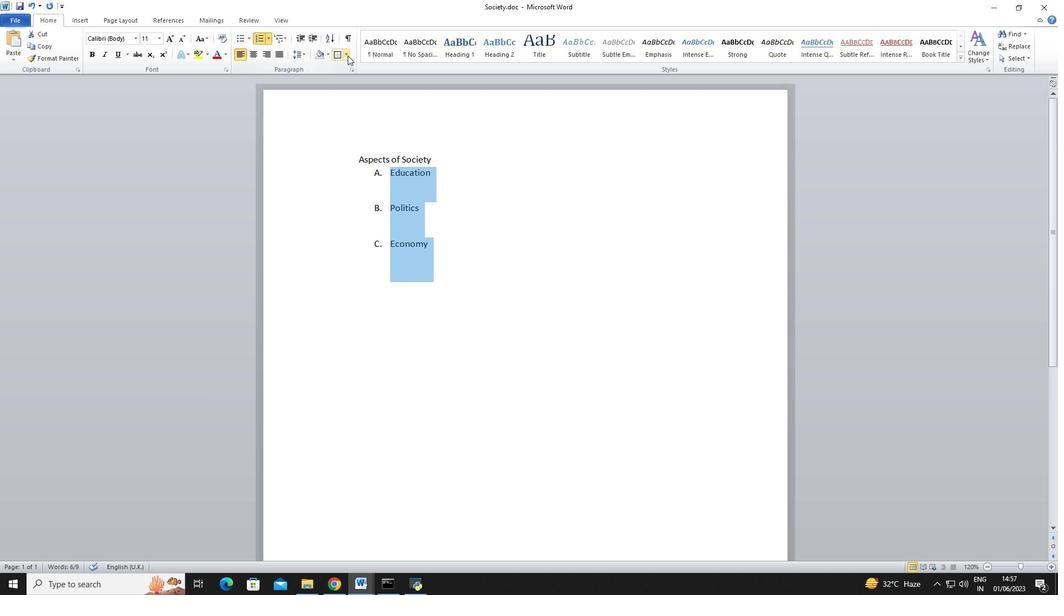 
Action: Mouse moved to (370, 138)
Screenshot: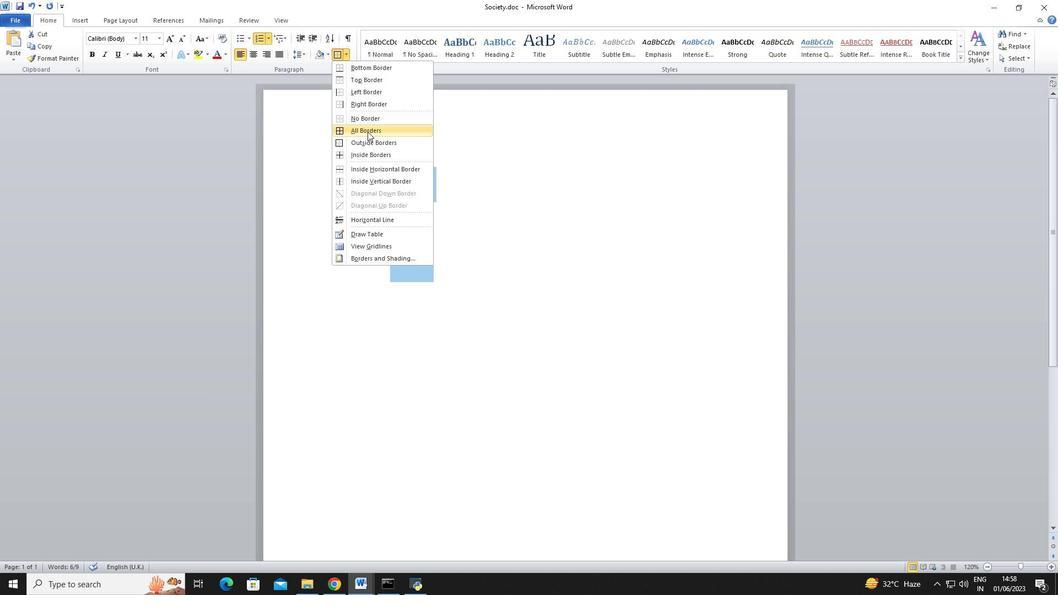 
Action: Mouse pressed left at (370, 138)
Screenshot: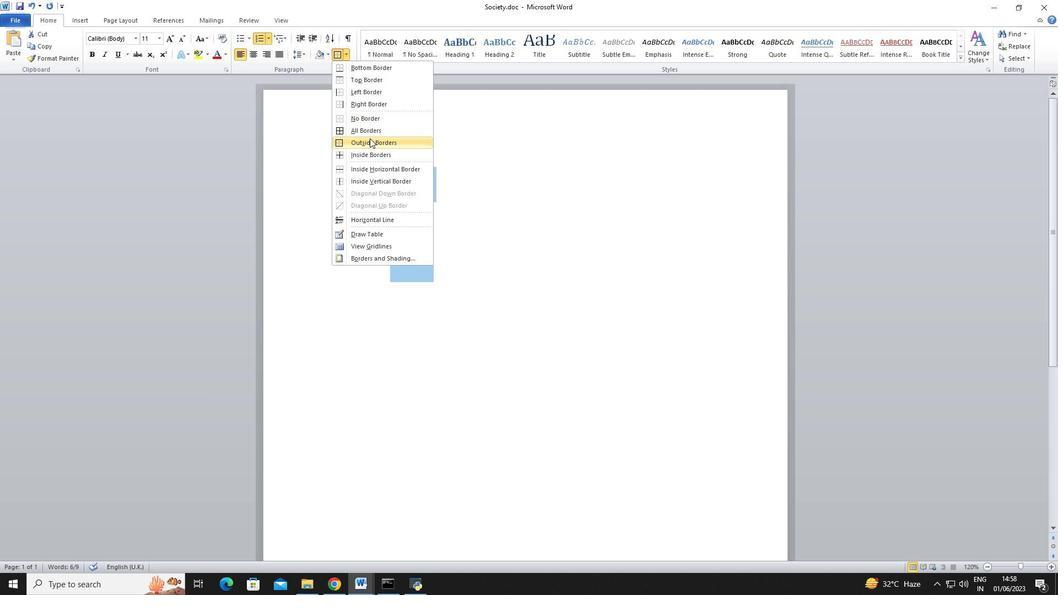 
Action: Mouse moved to (483, 322)
Screenshot: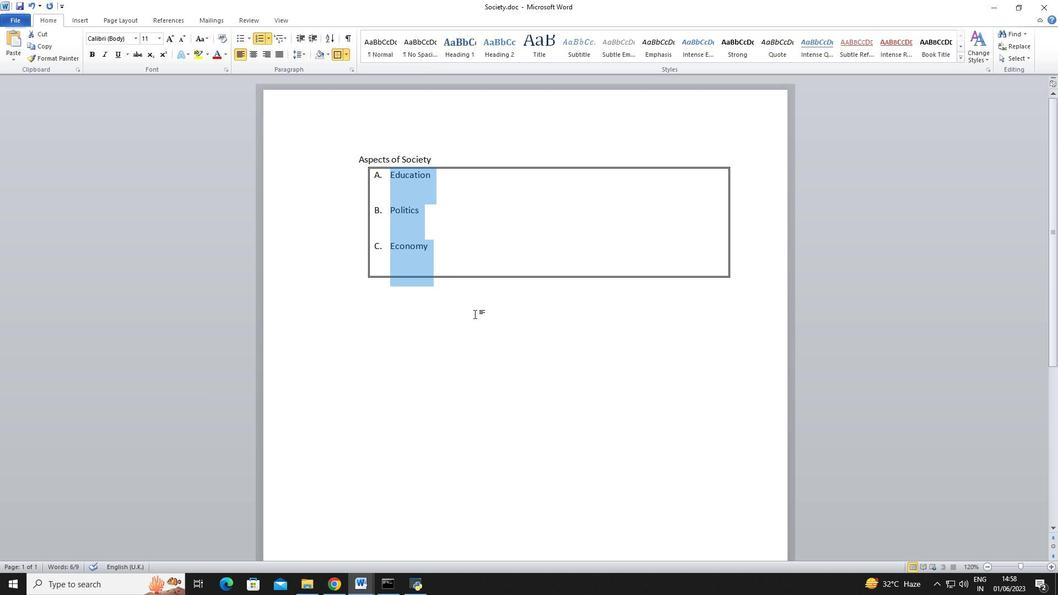 
Action: Mouse pressed left at (483, 322)
Screenshot: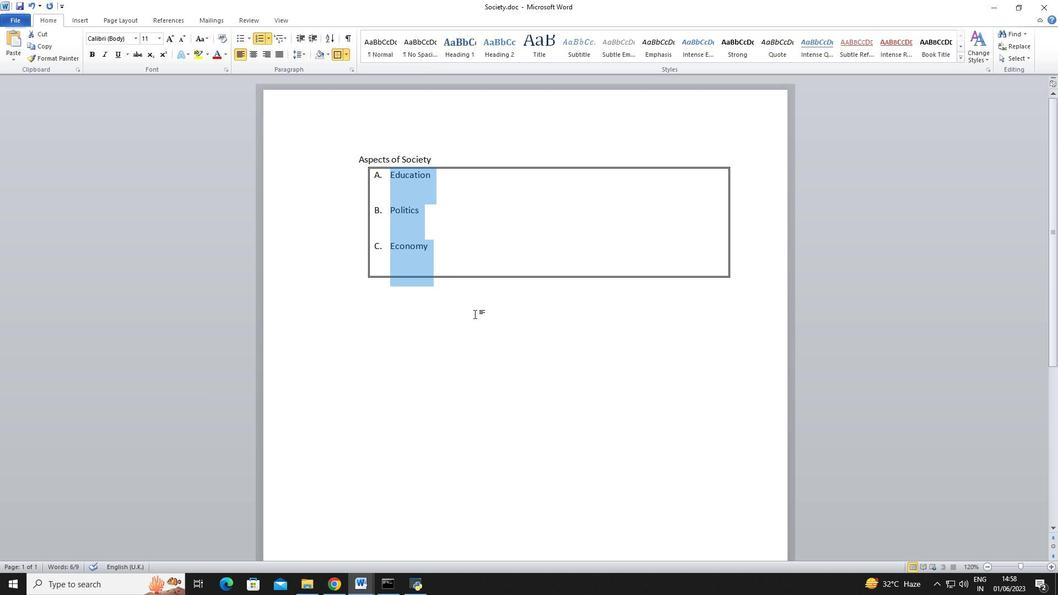 
Action: Mouse moved to (353, 157)
Screenshot: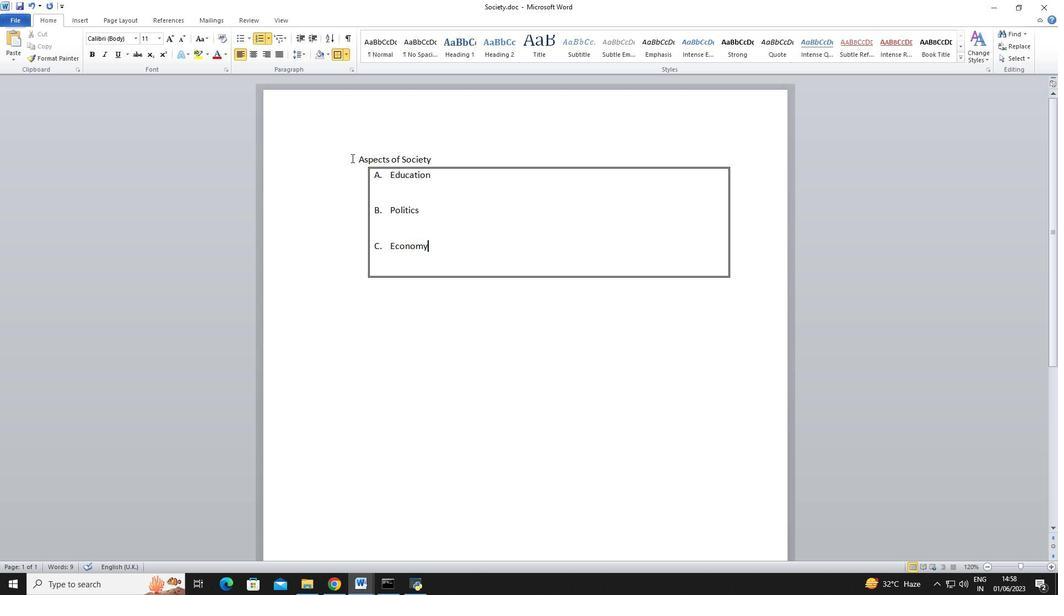 
Action: Mouse pressed left at (353, 157)
Screenshot: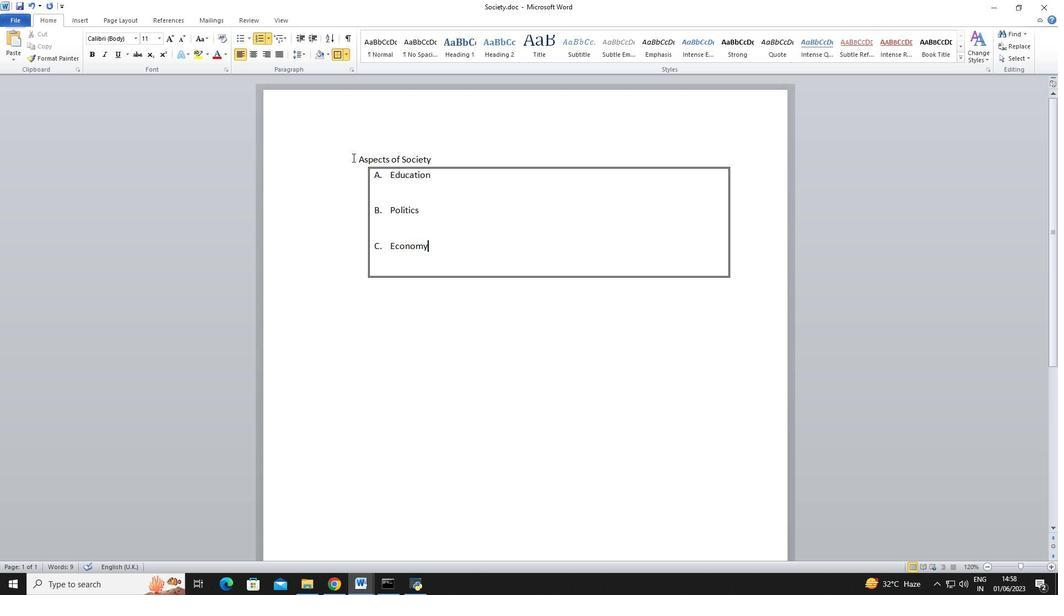 
Action: Mouse moved to (161, 37)
Screenshot: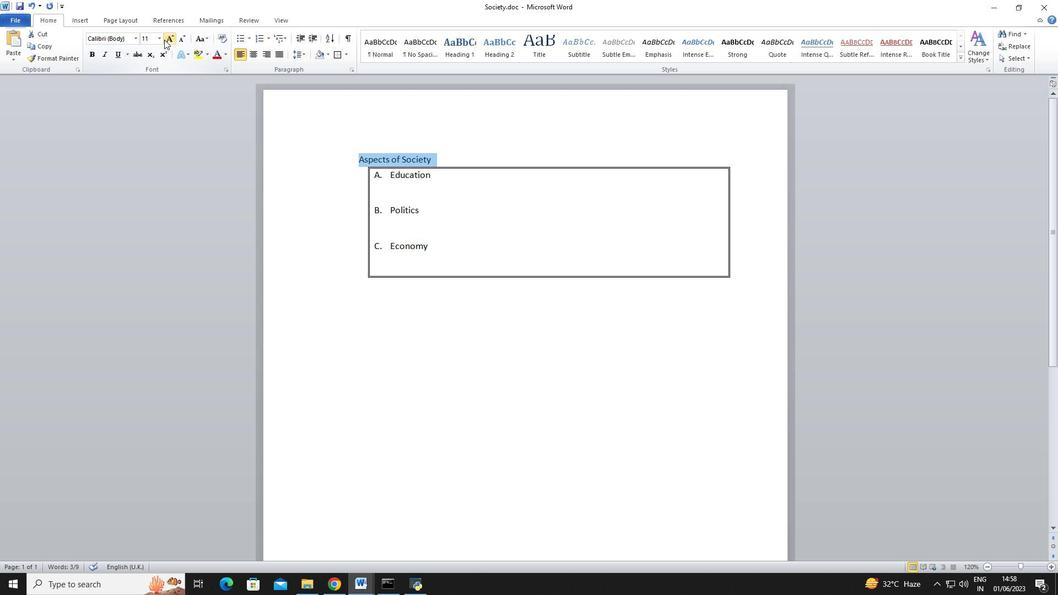 
Action: Mouse pressed left at (161, 37)
Screenshot: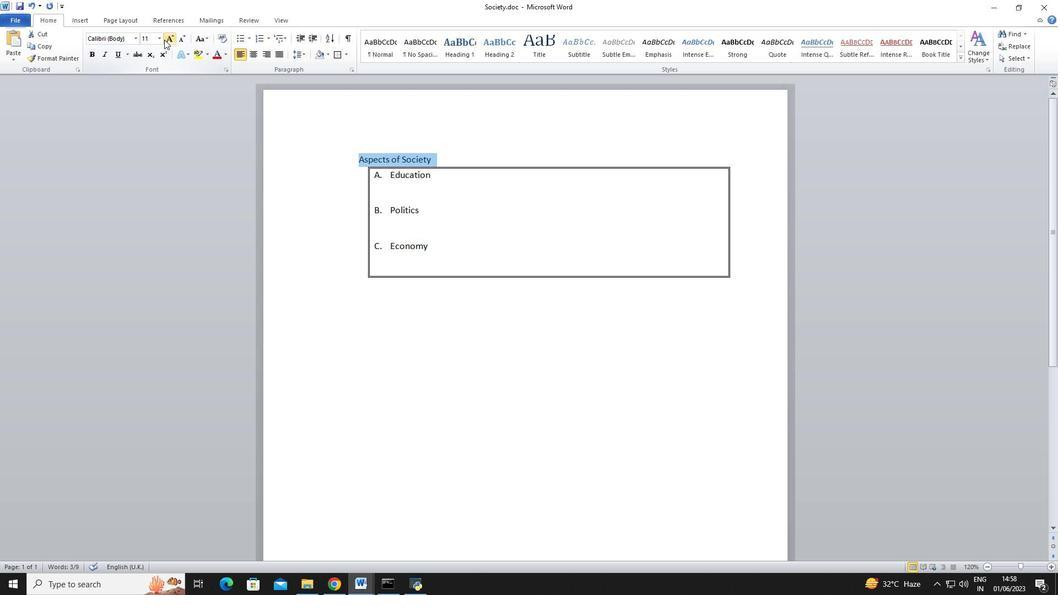 
Action: Mouse moved to (148, 105)
Screenshot: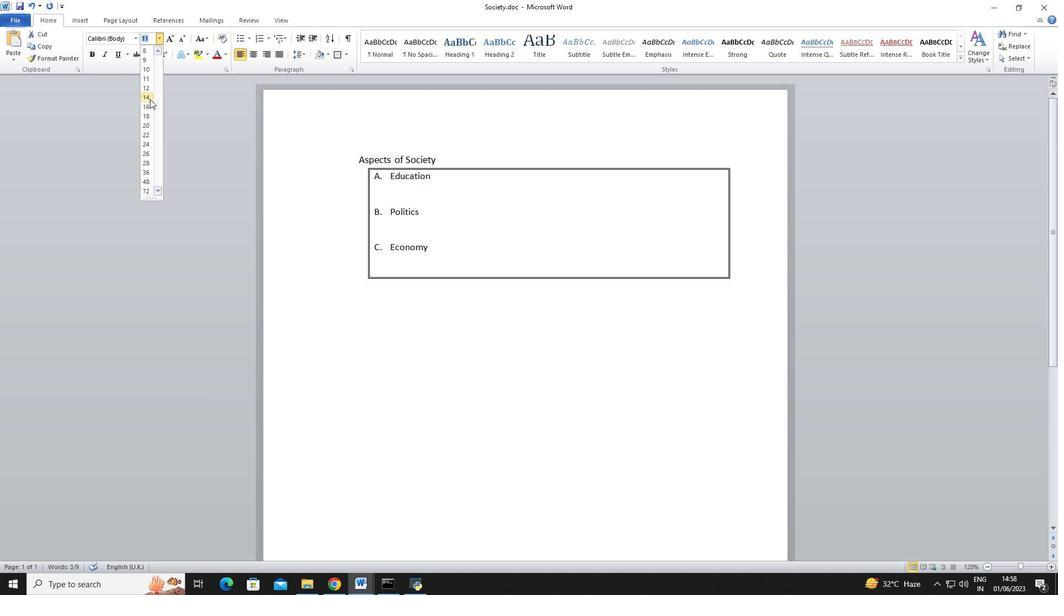 
Action: Mouse pressed left at (148, 105)
Screenshot: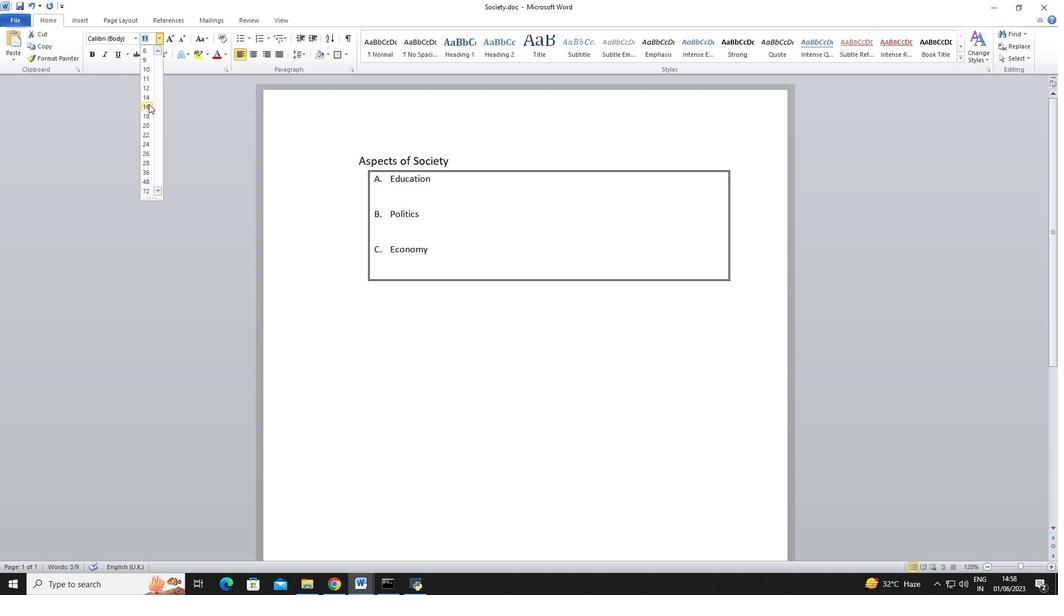 
Action: Mouse moved to (526, 360)
Screenshot: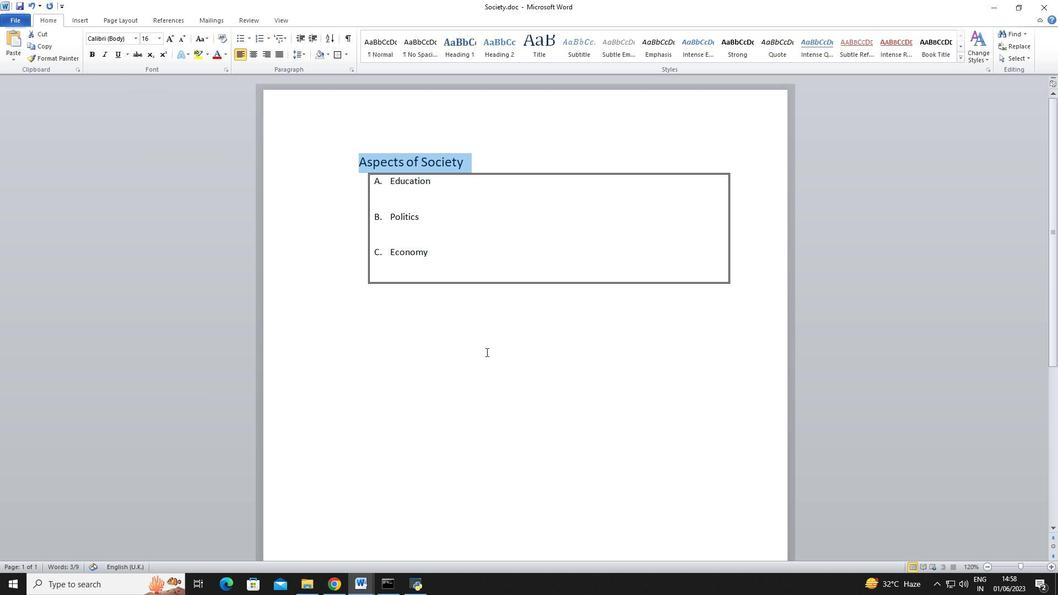 
Action: Mouse pressed left at (526, 360)
Screenshot: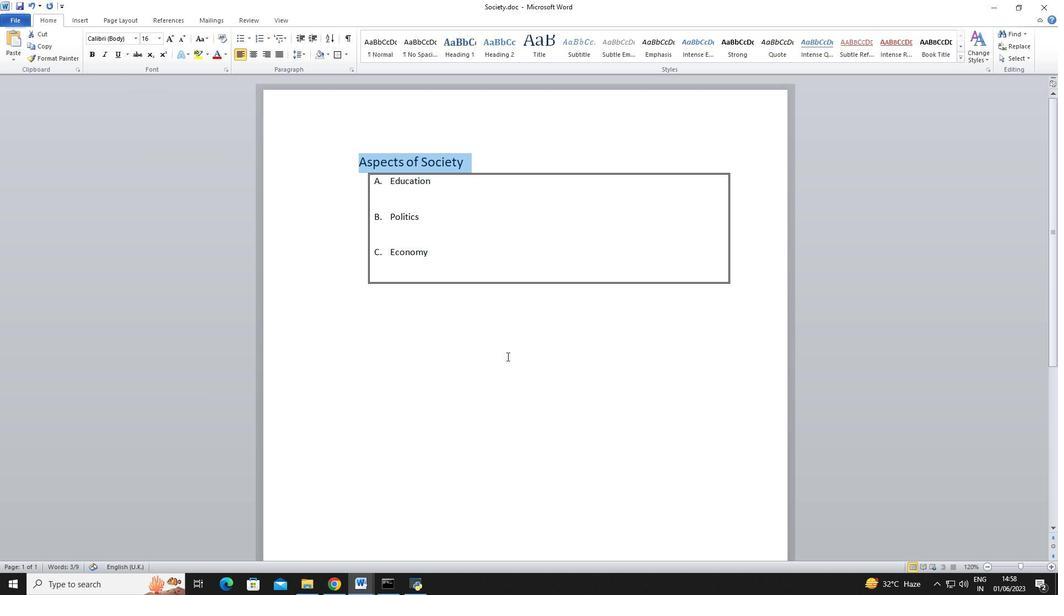 
